 Task: Create a due date automation trigger when advanced on, 2 hours after a card is due add fields without custom field "Resume" set to a number lower than 1 and lower than 10.
Action: Mouse moved to (933, 280)
Screenshot: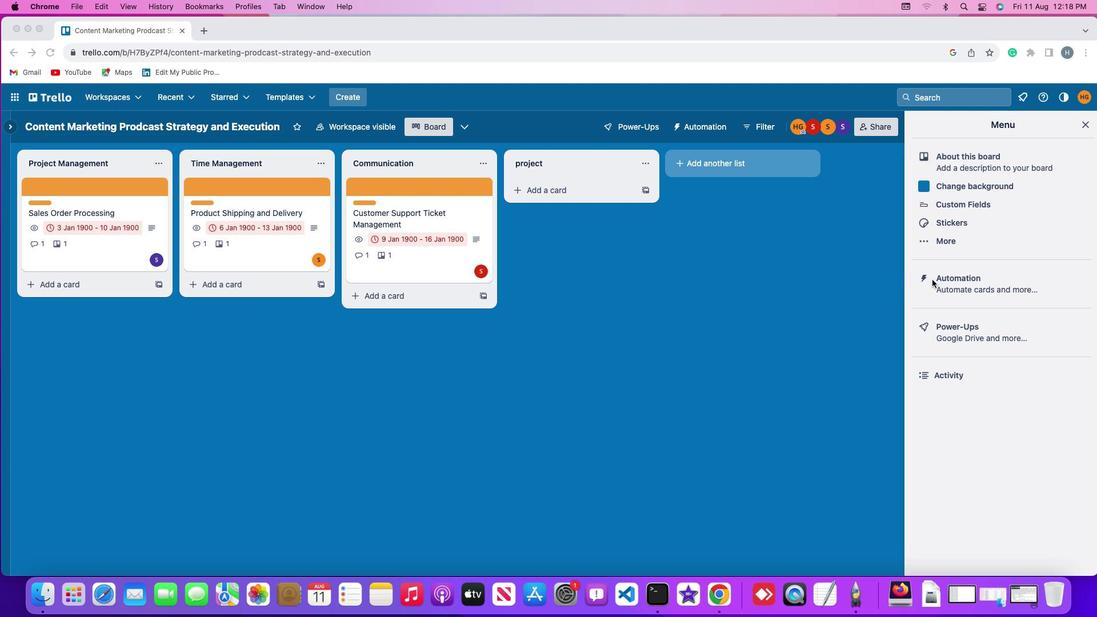 
Action: Mouse pressed left at (933, 280)
Screenshot: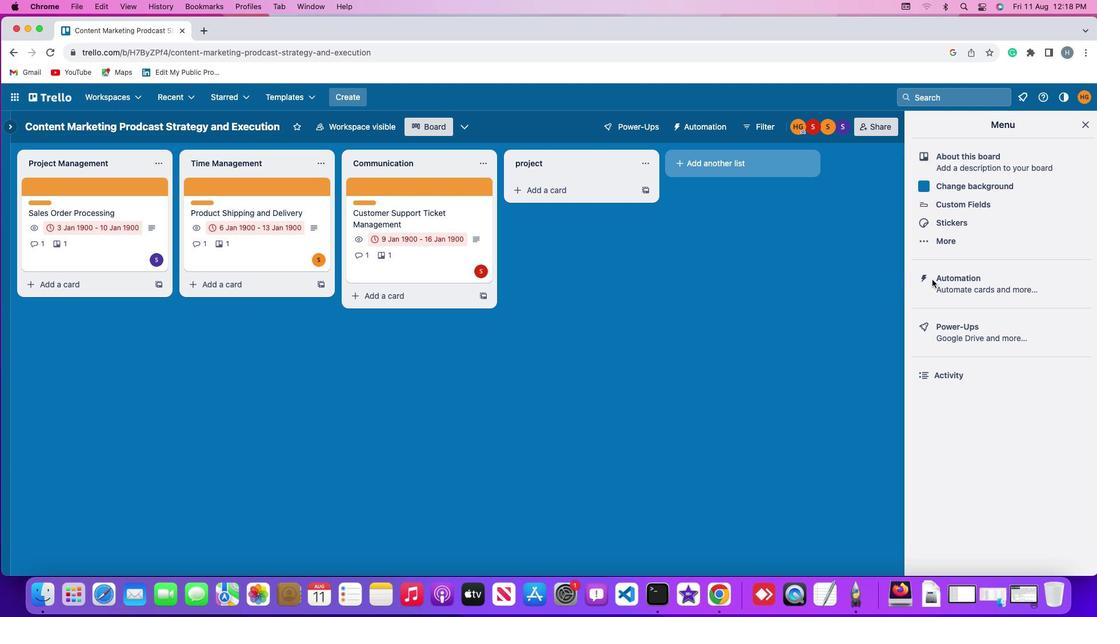 
Action: Mouse pressed left at (933, 280)
Screenshot: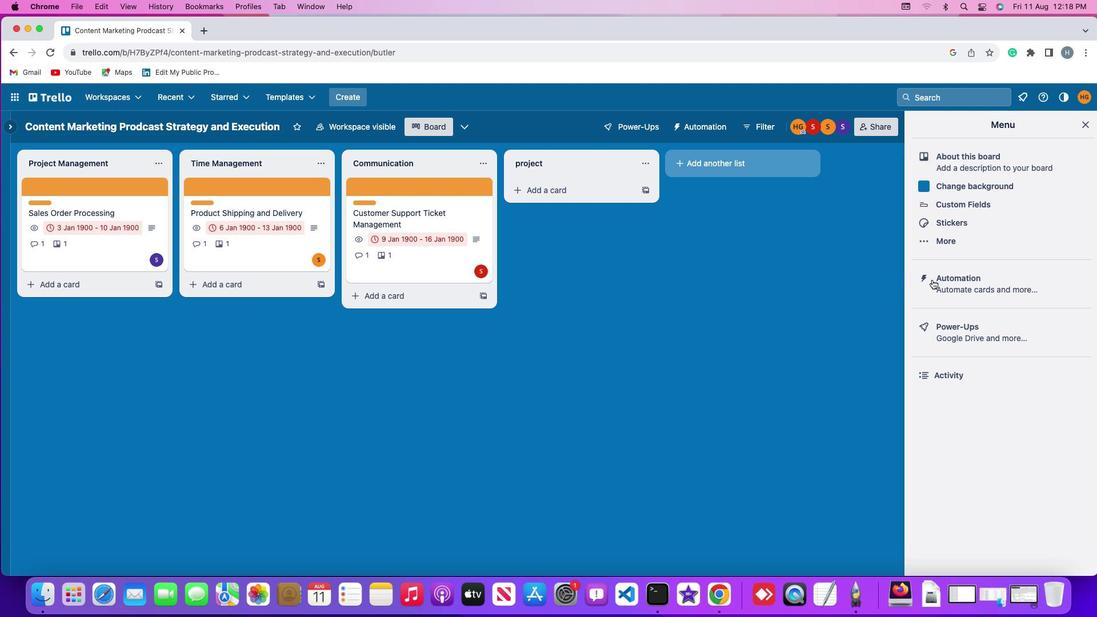 
Action: Mouse moved to (80, 273)
Screenshot: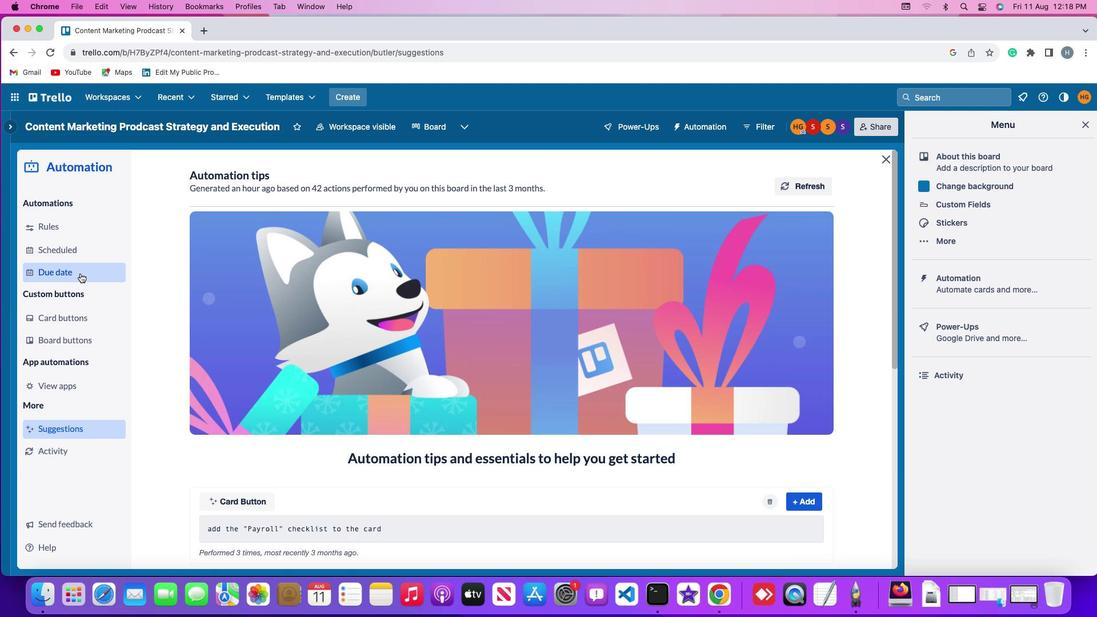 
Action: Mouse pressed left at (80, 273)
Screenshot: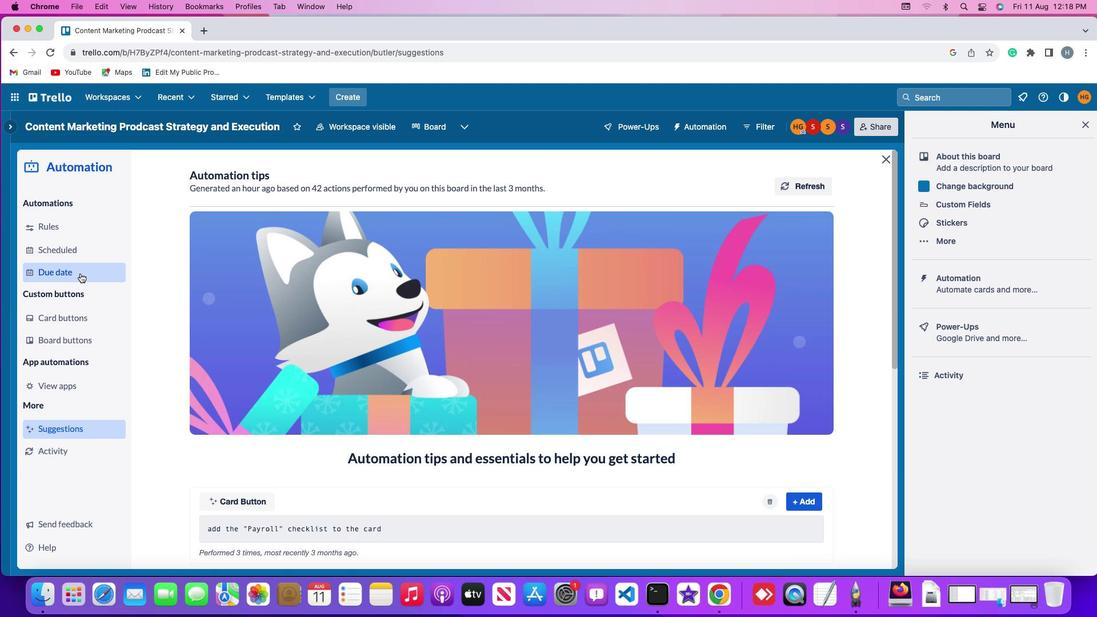 
Action: Mouse moved to (751, 179)
Screenshot: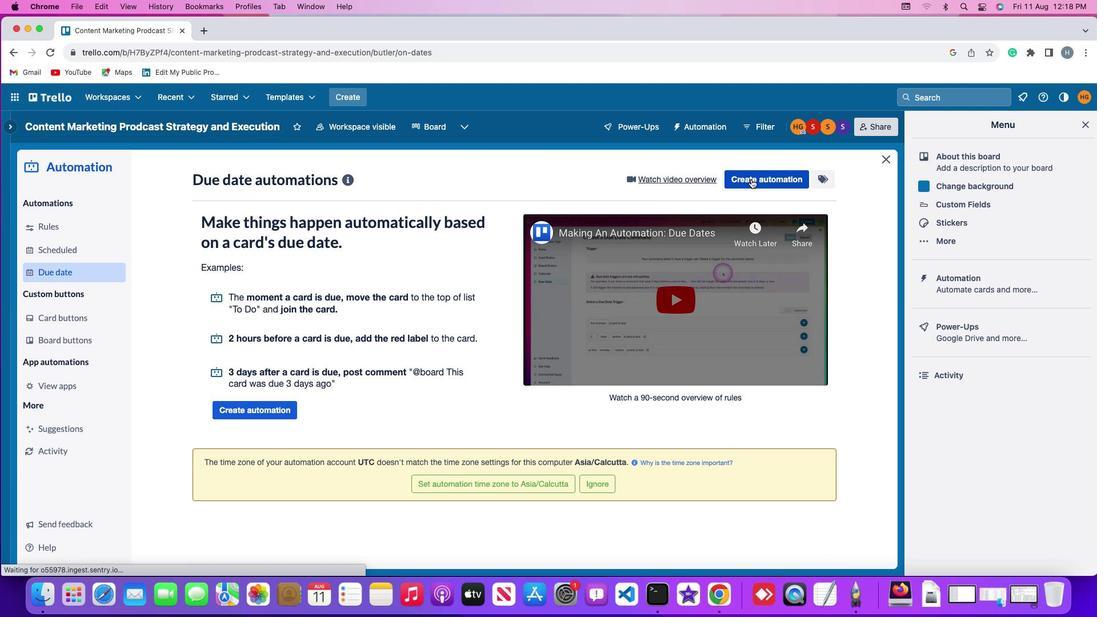 
Action: Mouse pressed left at (751, 179)
Screenshot: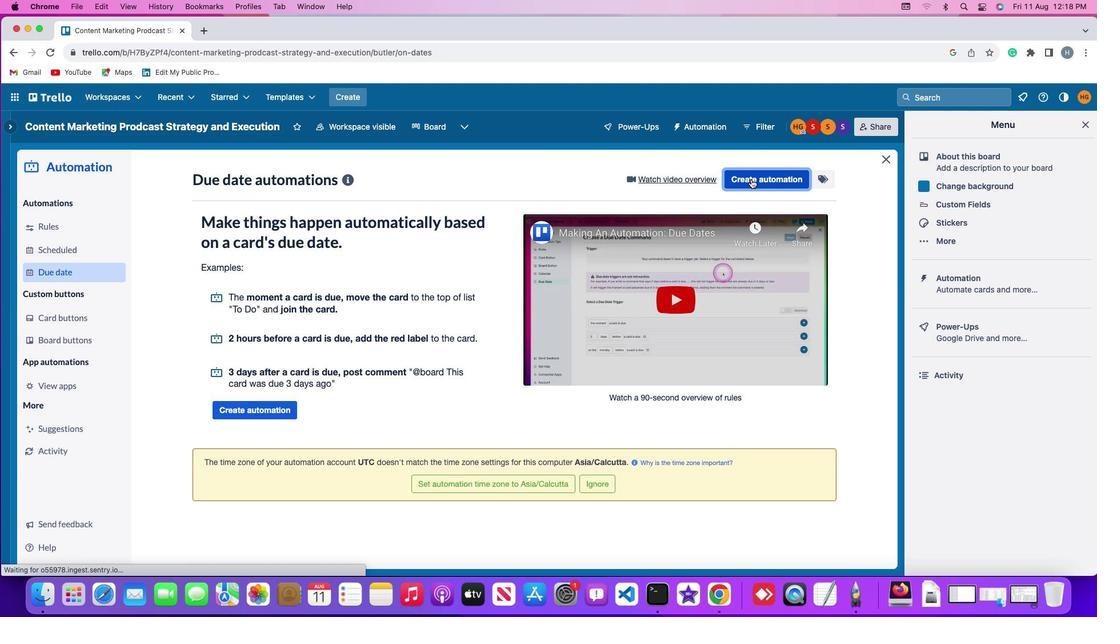 
Action: Mouse moved to (241, 292)
Screenshot: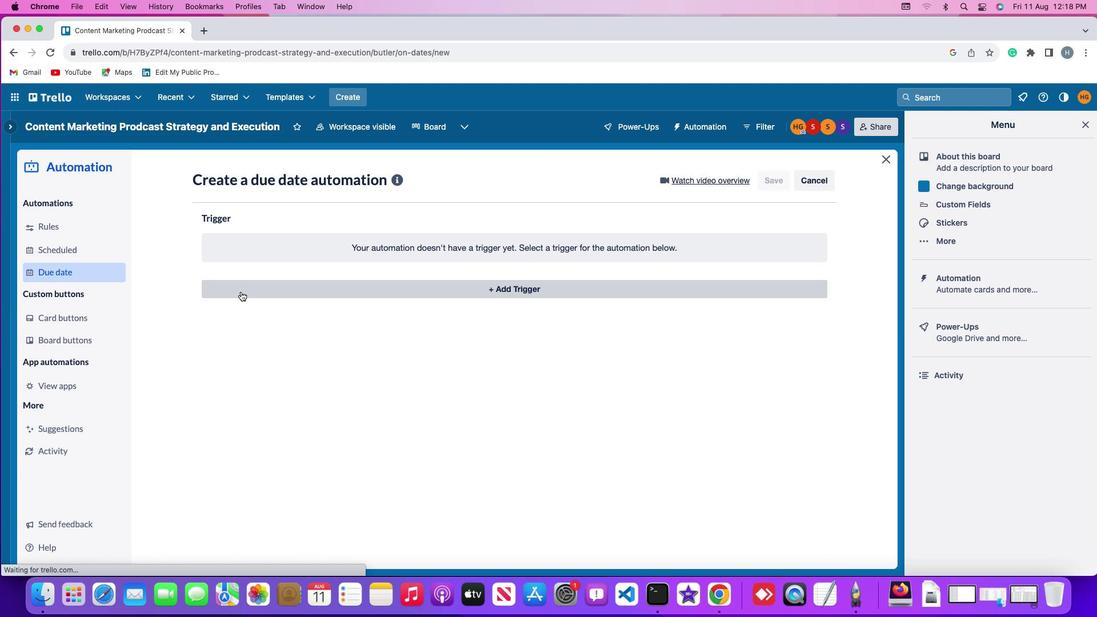 
Action: Mouse pressed left at (241, 292)
Screenshot: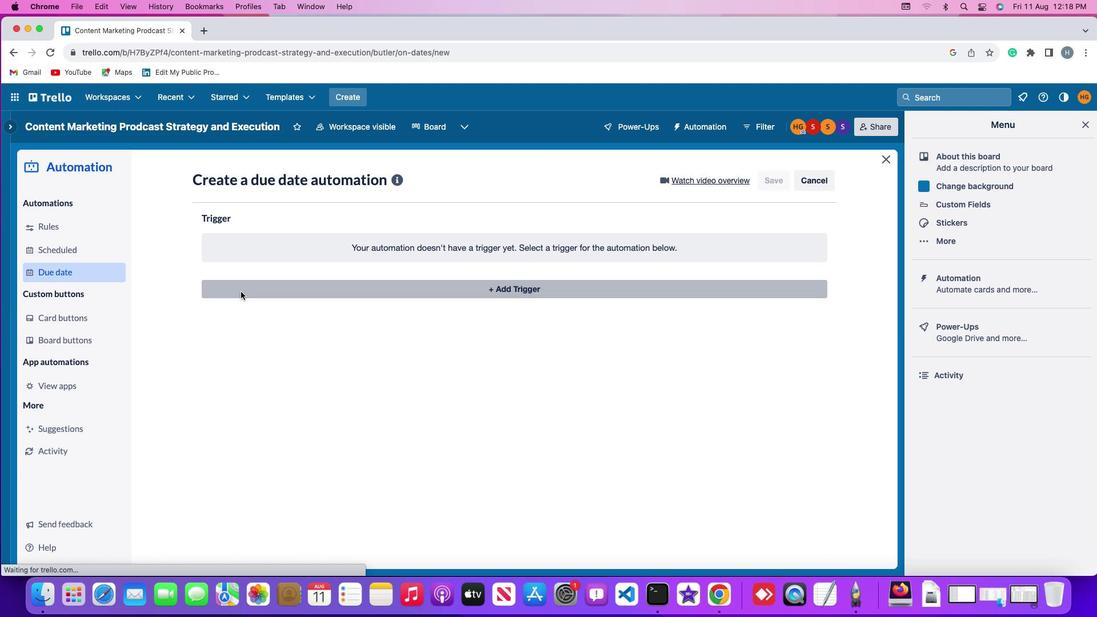 
Action: Mouse moved to (225, 460)
Screenshot: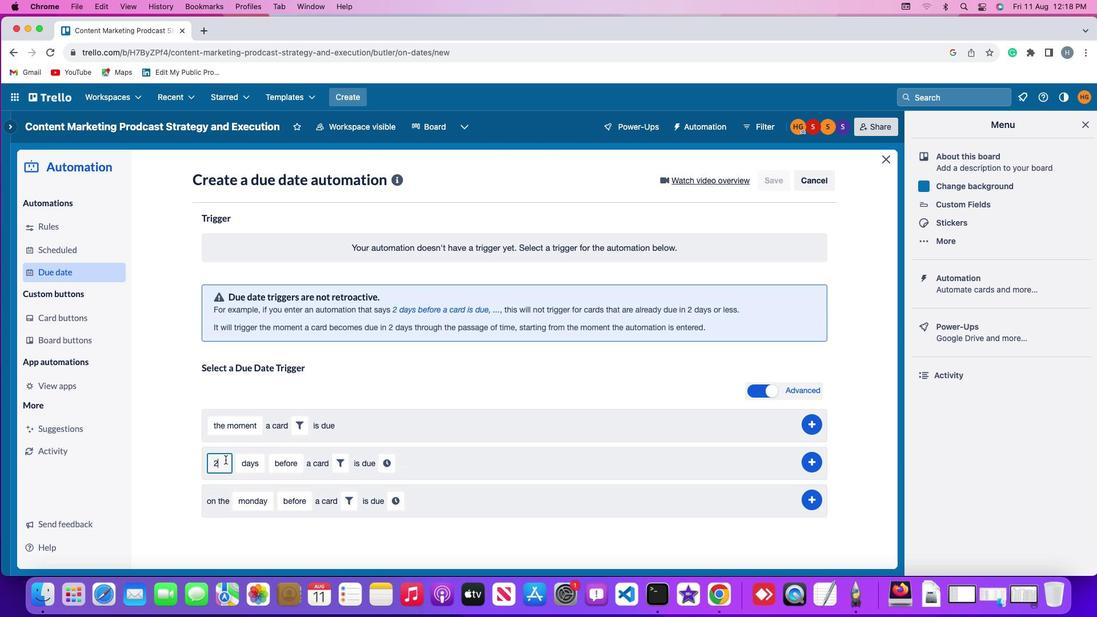 
Action: Mouse pressed left at (225, 460)
Screenshot: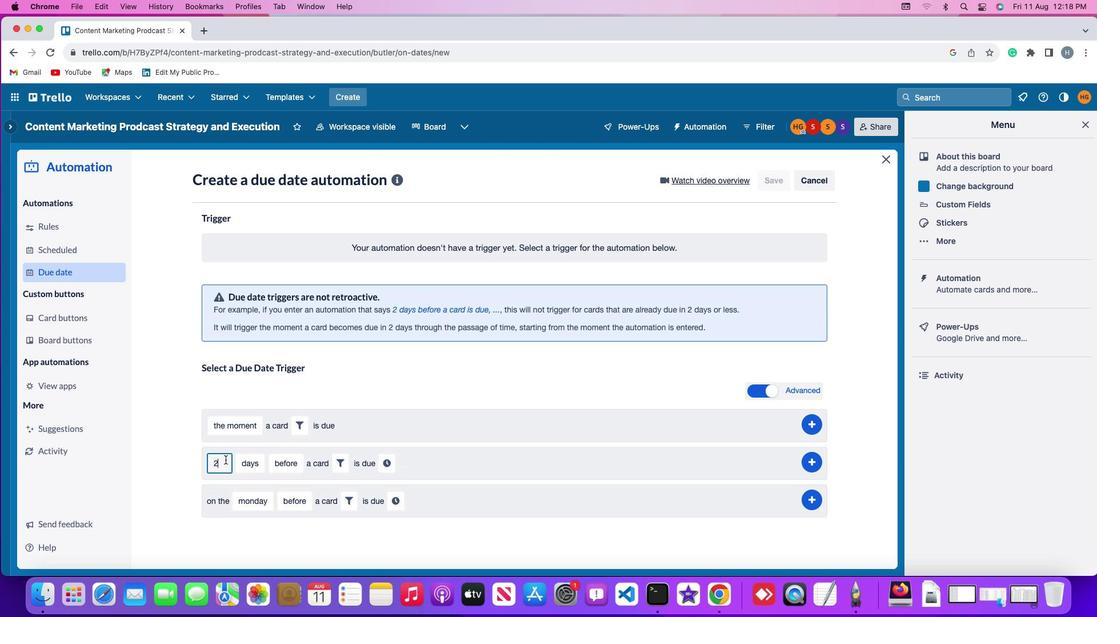 
Action: Mouse moved to (225, 460)
Screenshot: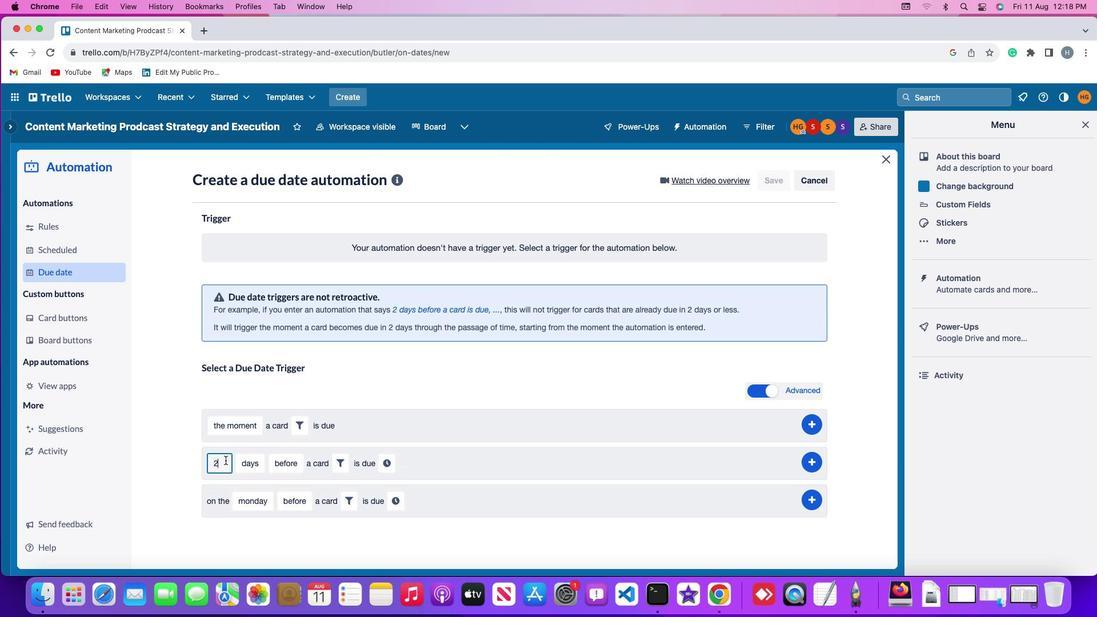 
Action: Key pressed Key.backspace
Screenshot: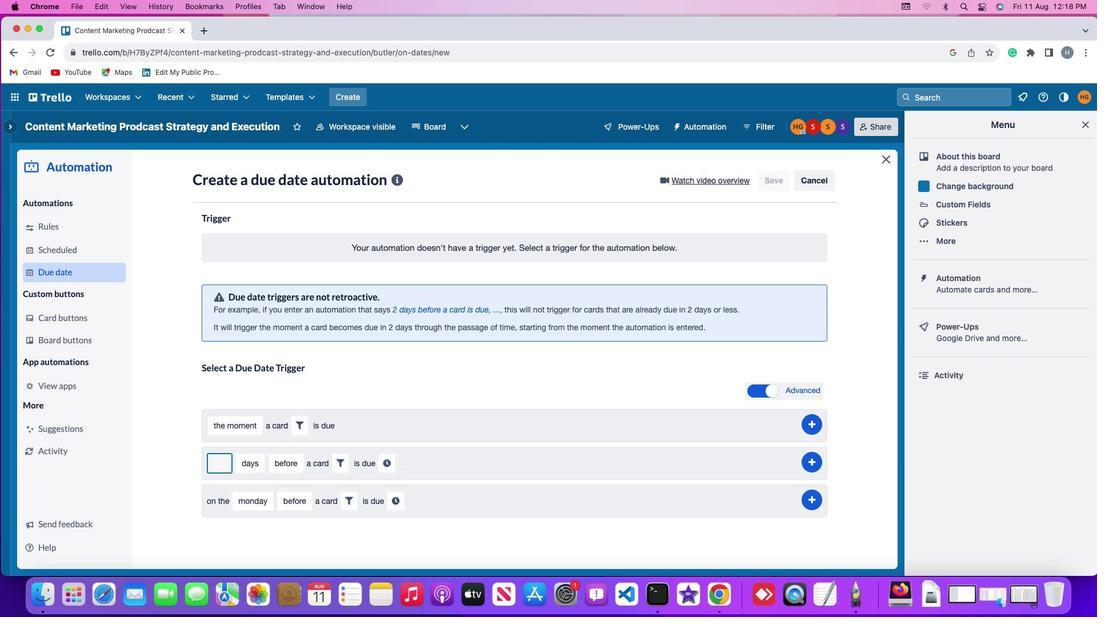 
Action: Mouse moved to (226, 460)
Screenshot: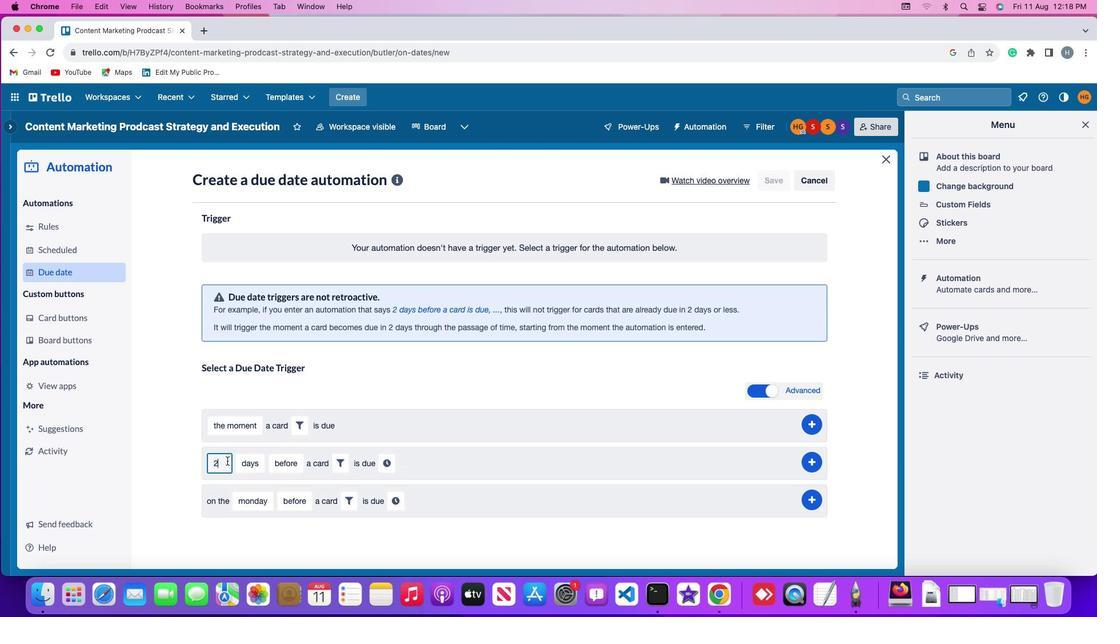 
Action: Key pressed '2'
Screenshot: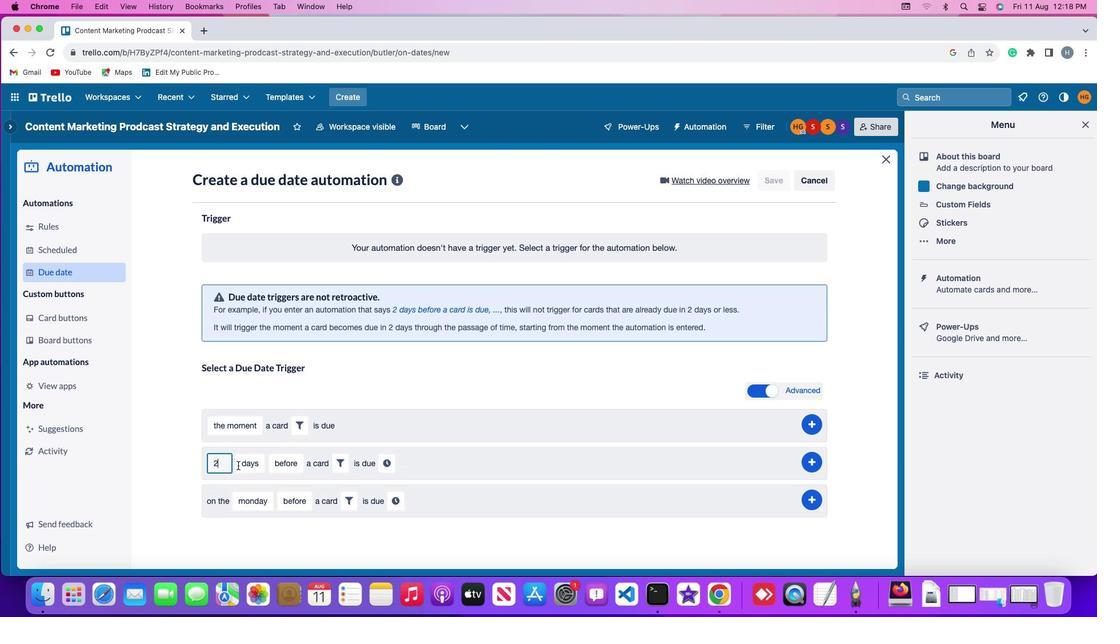 
Action: Mouse moved to (239, 465)
Screenshot: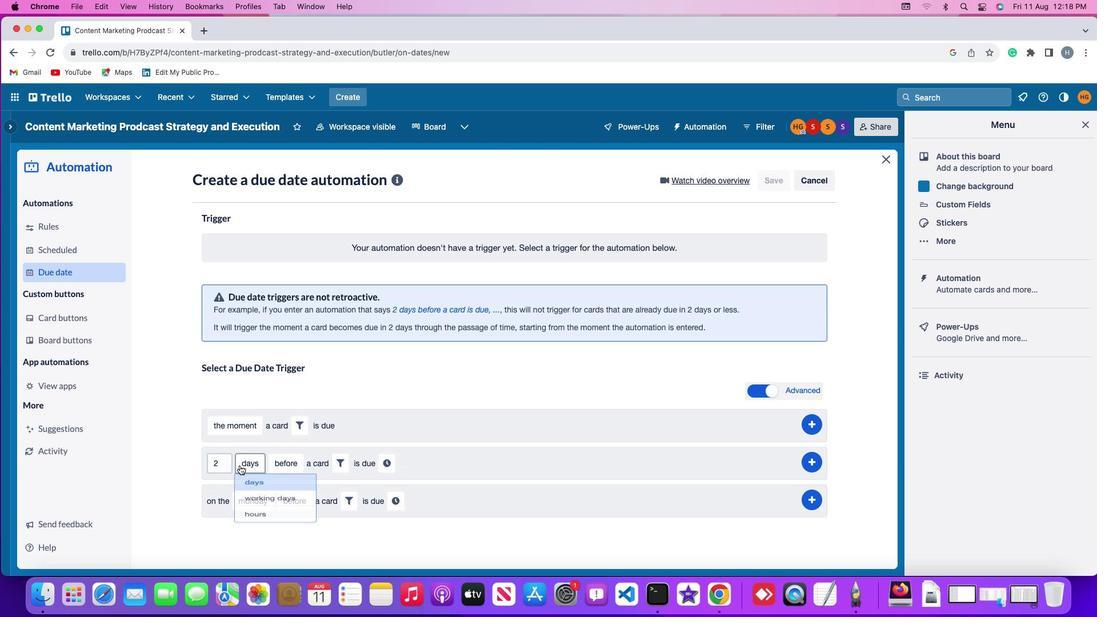 
Action: Mouse pressed left at (239, 465)
Screenshot: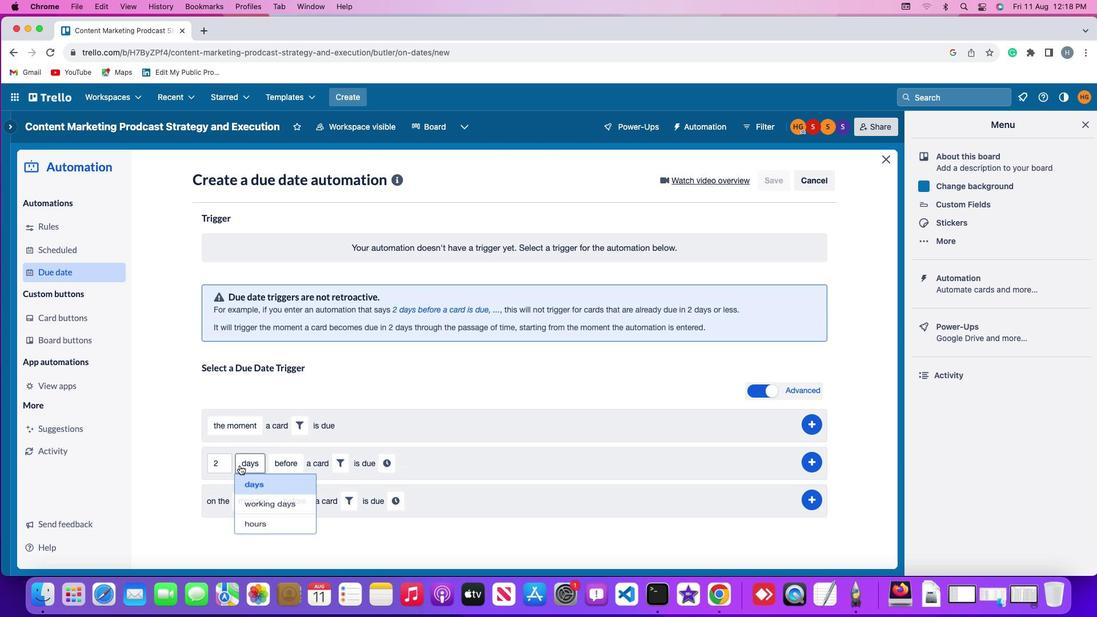 
Action: Mouse moved to (260, 528)
Screenshot: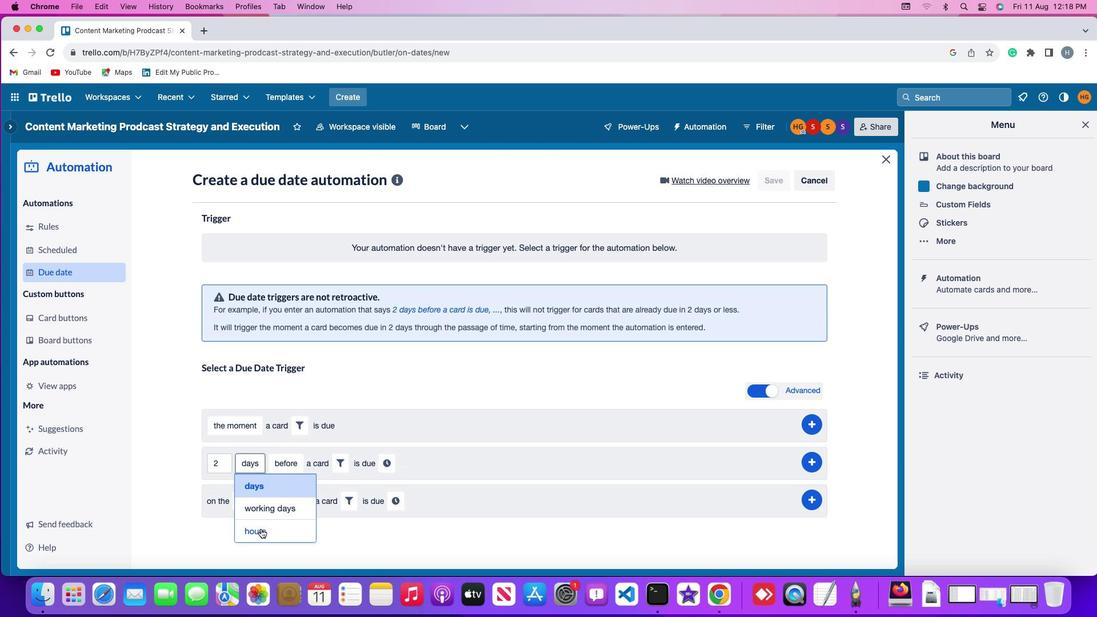 
Action: Mouse pressed left at (260, 528)
Screenshot: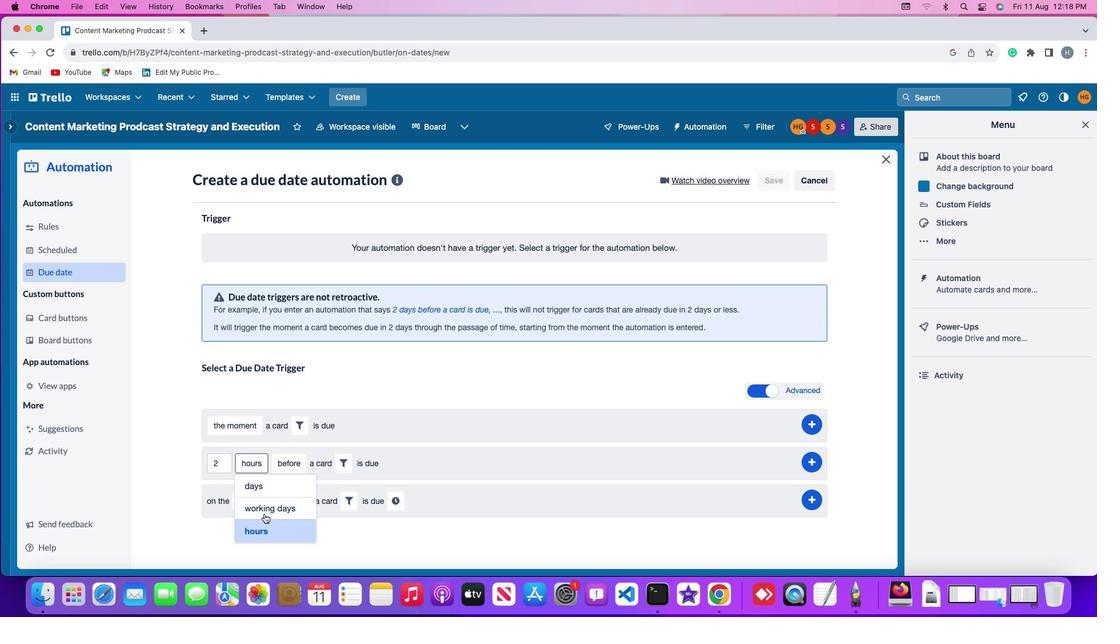 
Action: Mouse moved to (285, 468)
Screenshot: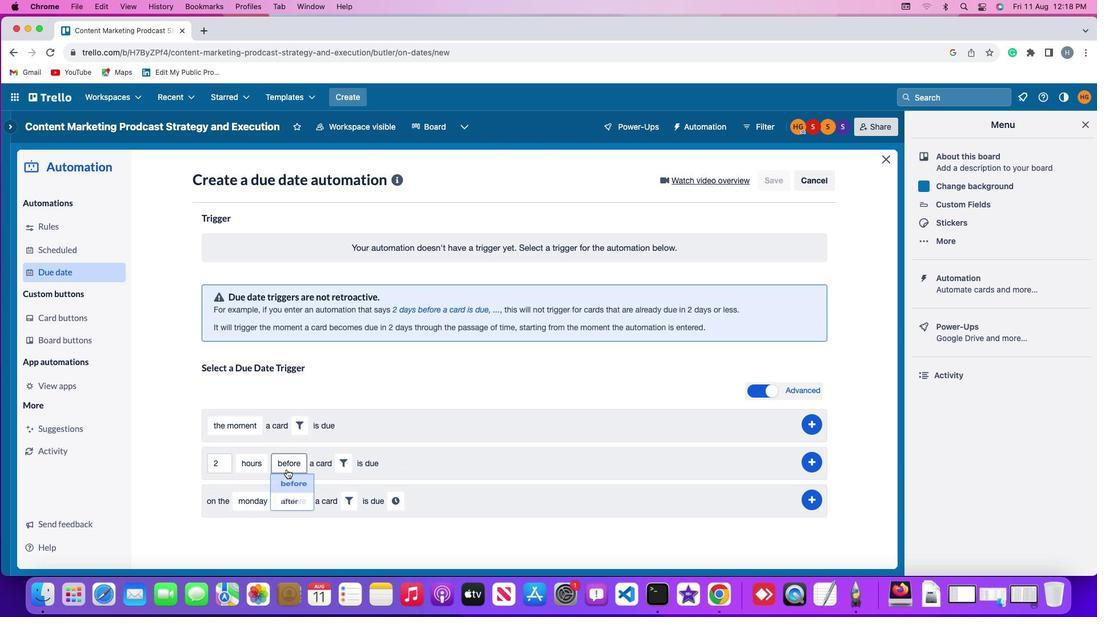 
Action: Mouse pressed left at (285, 468)
Screenshot: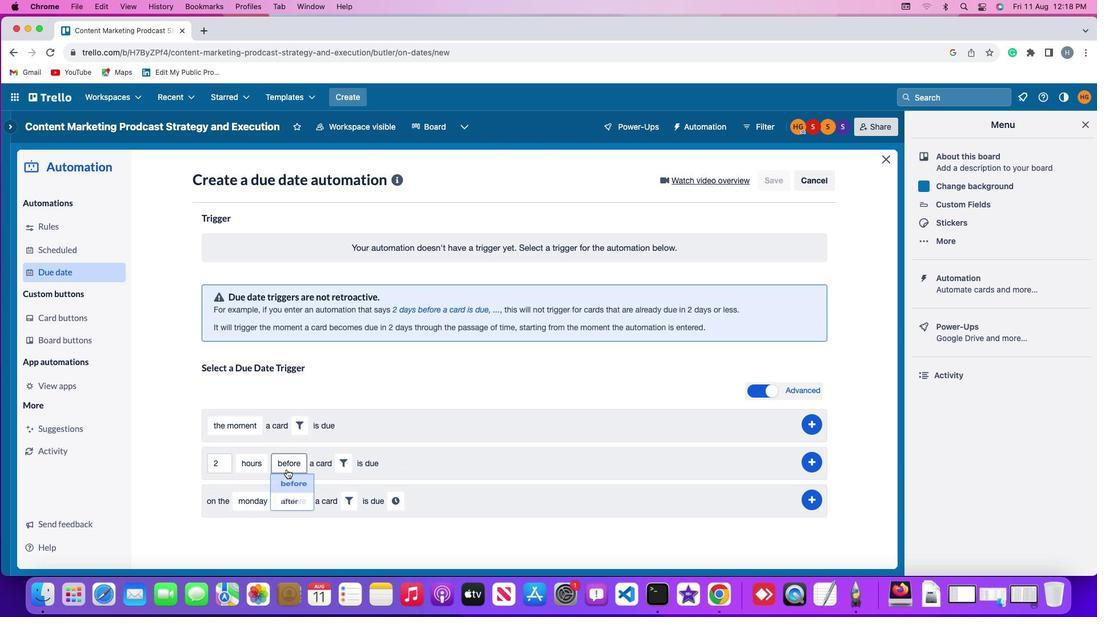 
Action: Mouse moved to (294, 510)
Screenshot: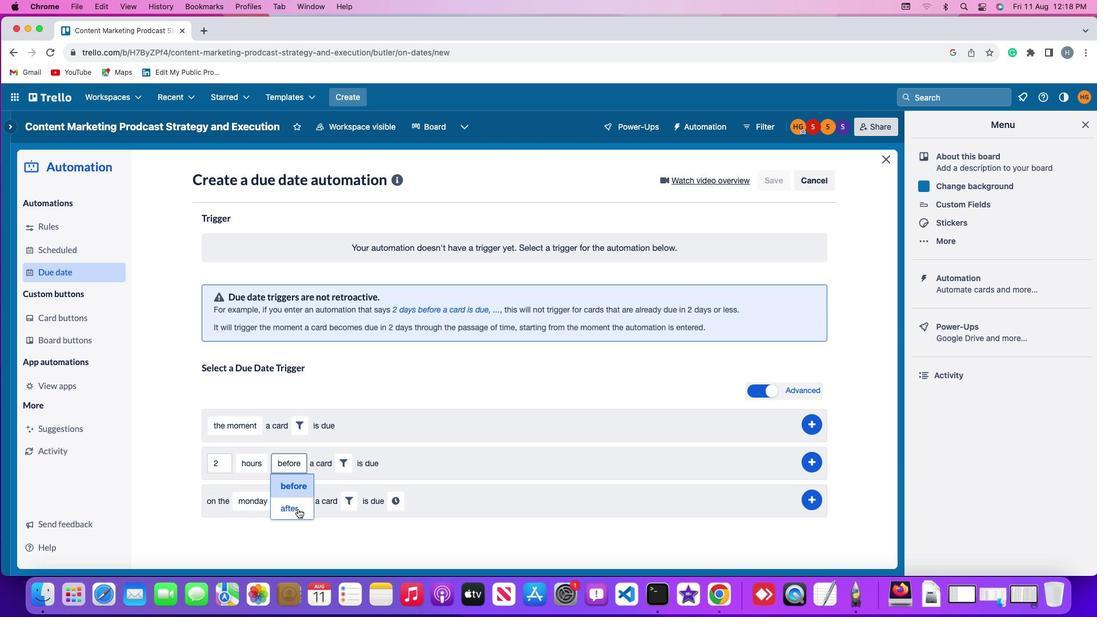 
Action: Mouse pressed left at (294, 510)
Screenshot: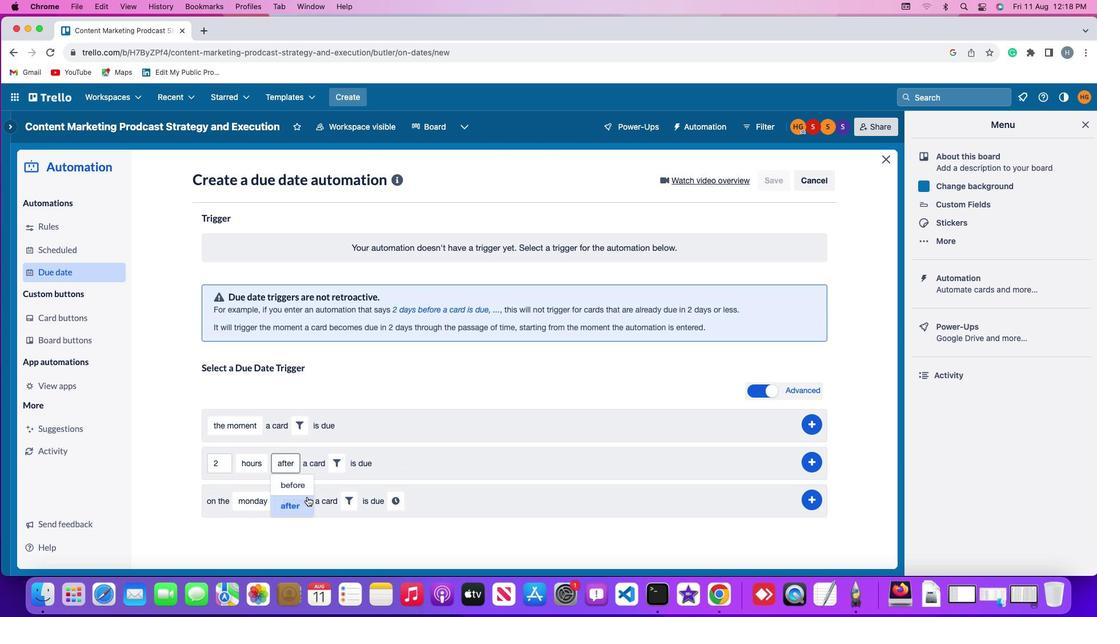 
Action: Mouse moved to (333, 467)
Screenshot: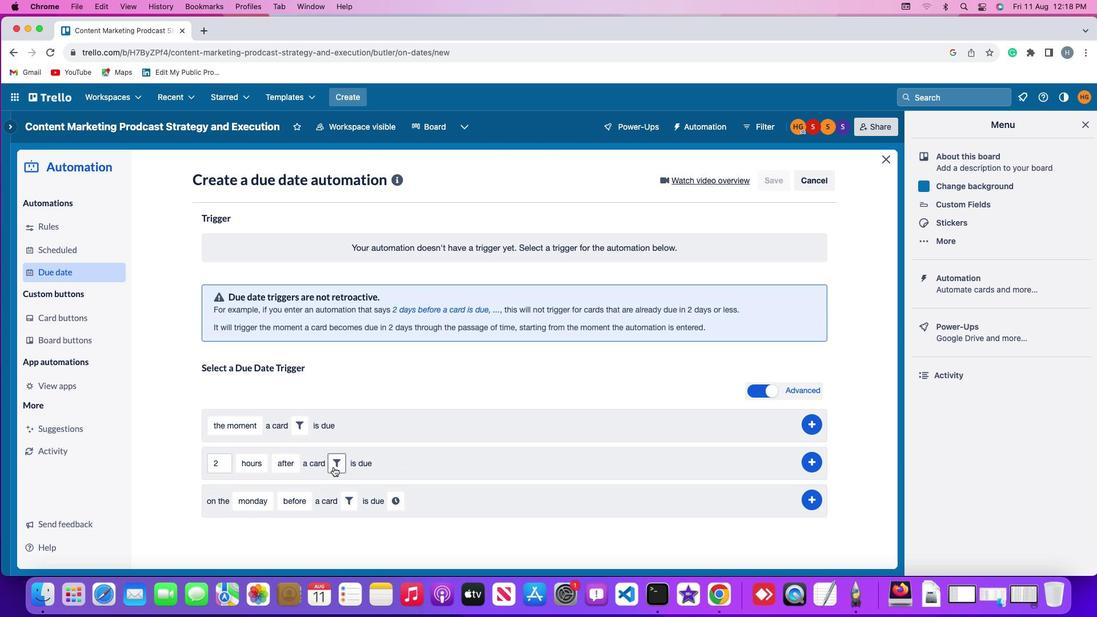 
Action: Mouse pressed left at (333, 467)
Screenshot: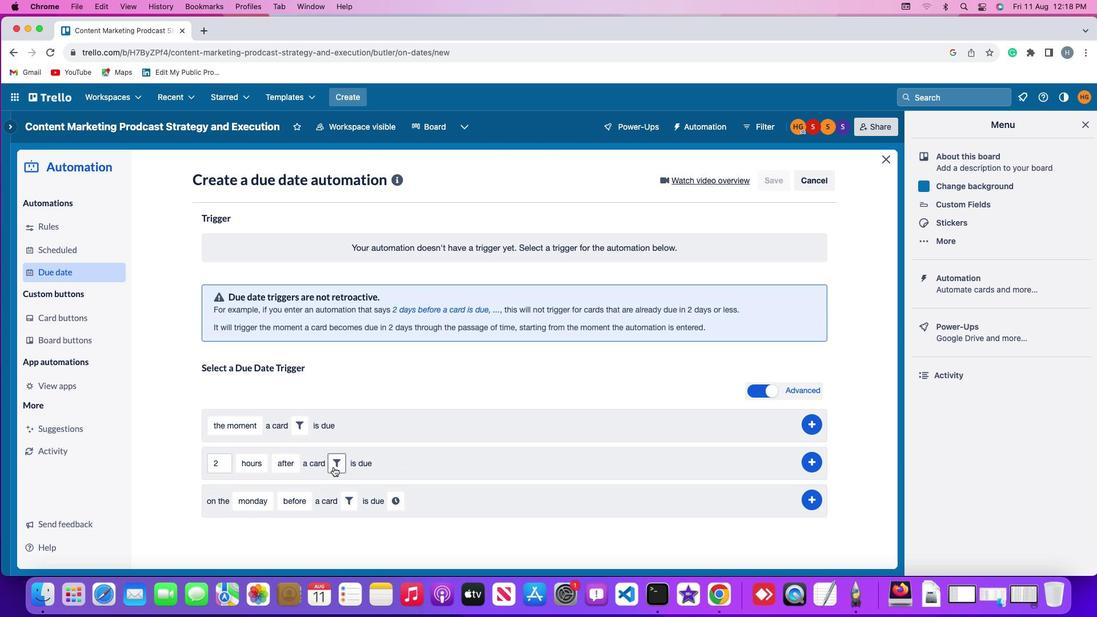 
Action: Mouse moved to (520, 499)
Screenshot: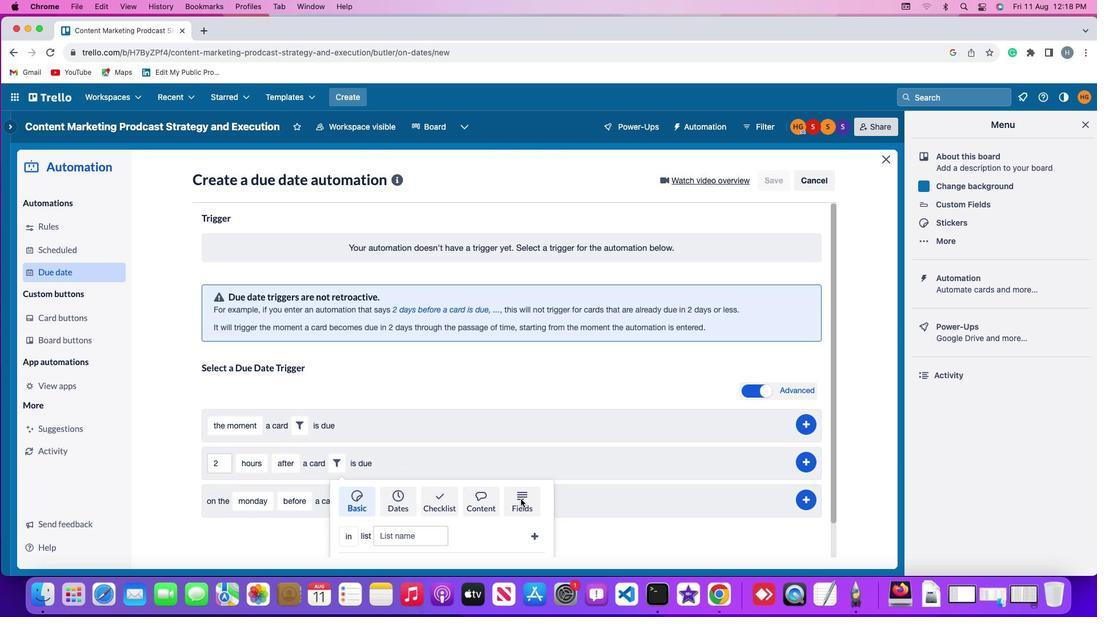 
Action: Mouse pressed left at (520, 499)
Screenshot: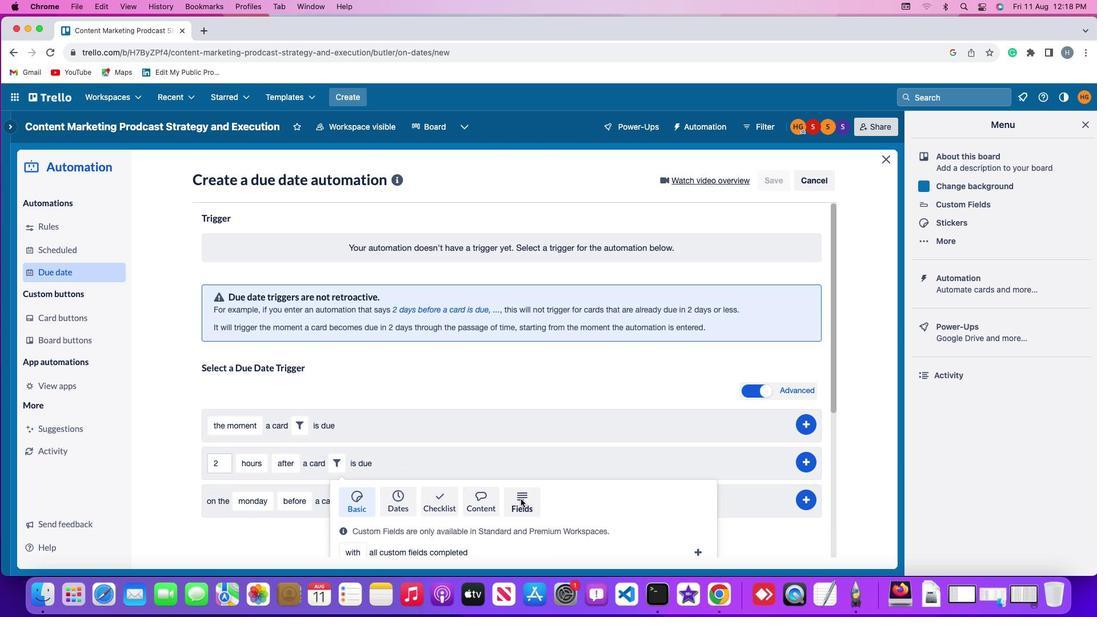 
Action: Mouse moved to (287, 527)
Screenshot: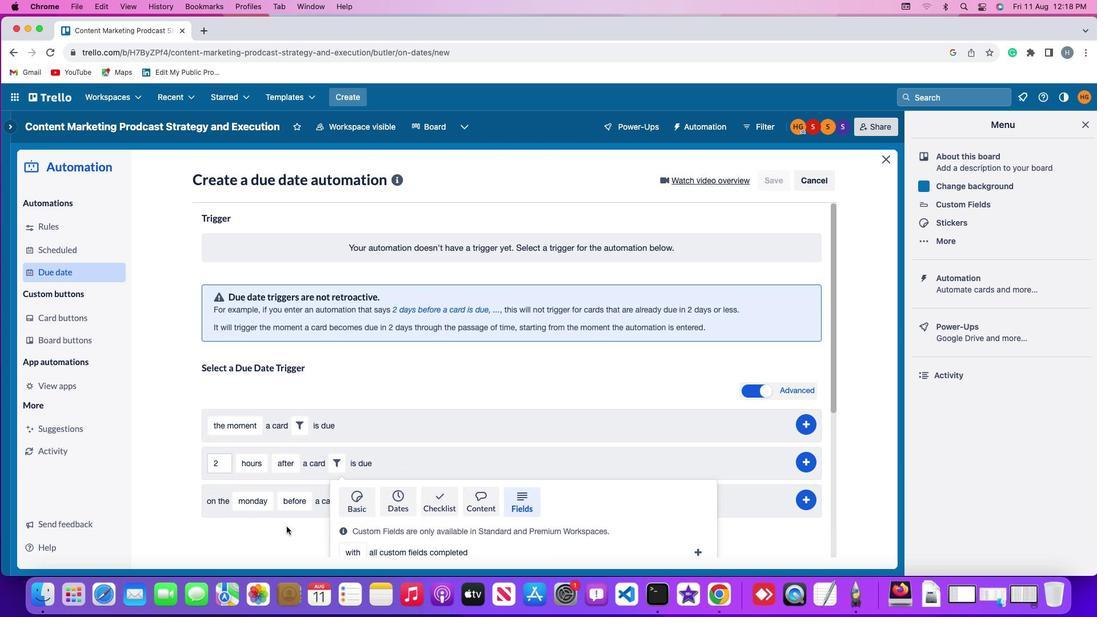 
Action: Mouse scrolled (287, 527) with delta (0, 0)
Screenshot: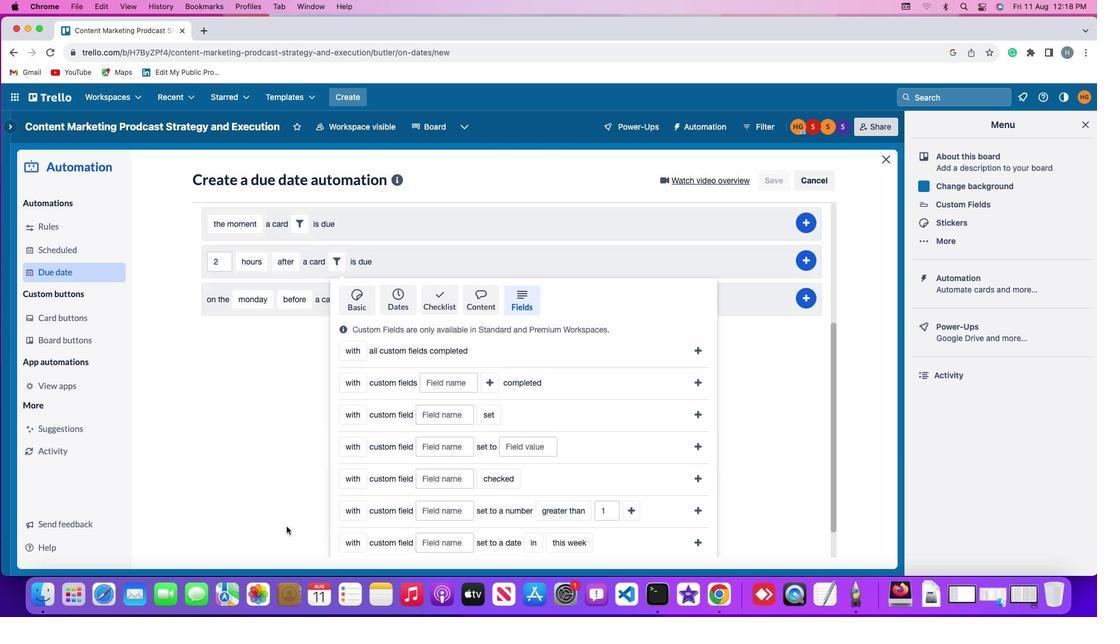 
Action: Mouse scrolled (287, 527) with delta (0, 0)
Screenshot: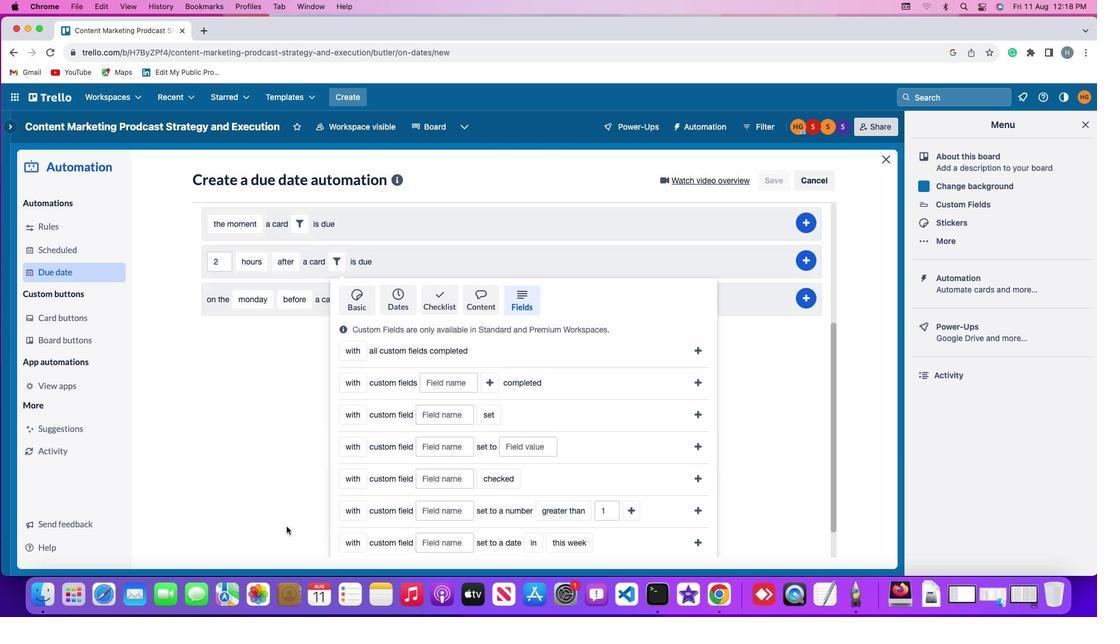
Action: Mouse scrolled (287, 527) with delta (0, -2)
Screenshot: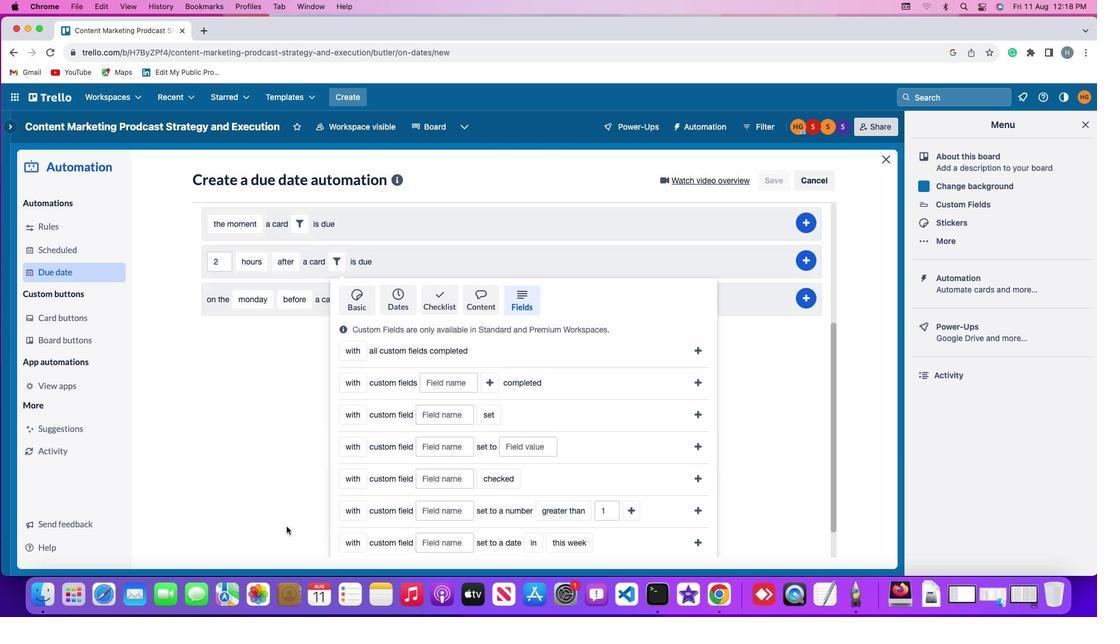 
Action: Mouse scrolled (287, 527) with delta (0, -2)
Screenshot: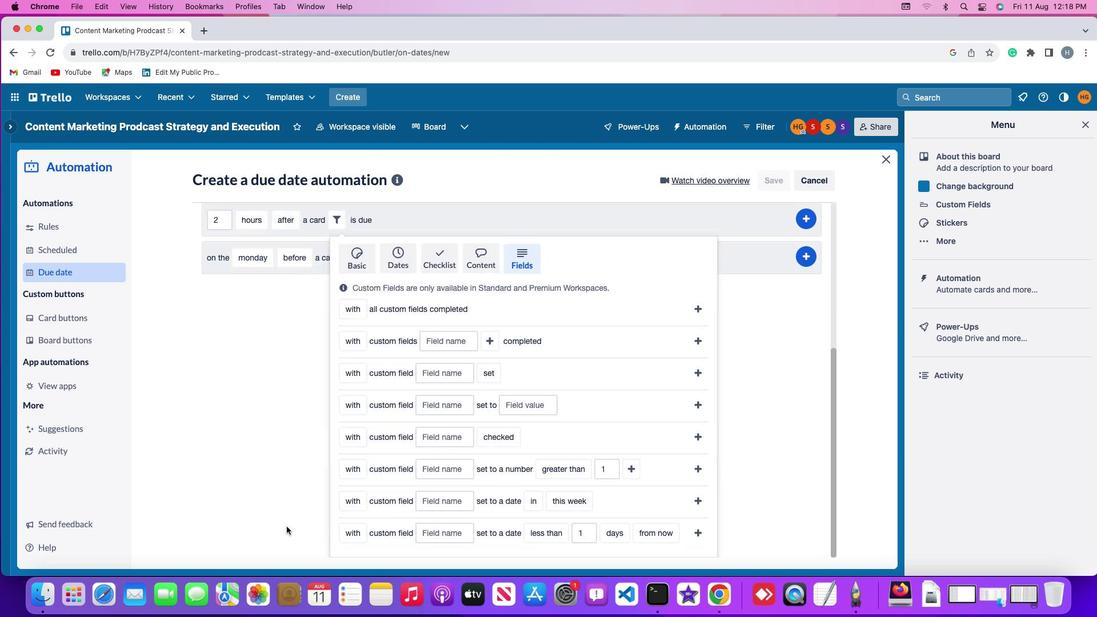
Action: Mouse scrolled (287, 527) with delta (0, -3)
Screenshot: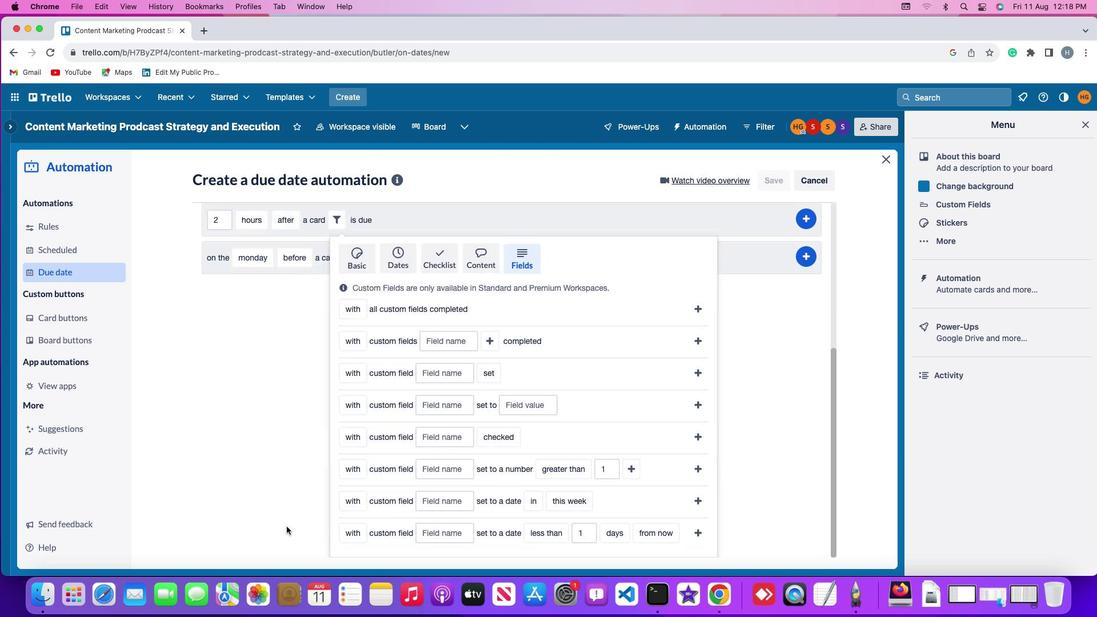 
Action: Mouse moved to (286, 527)
Screenshot: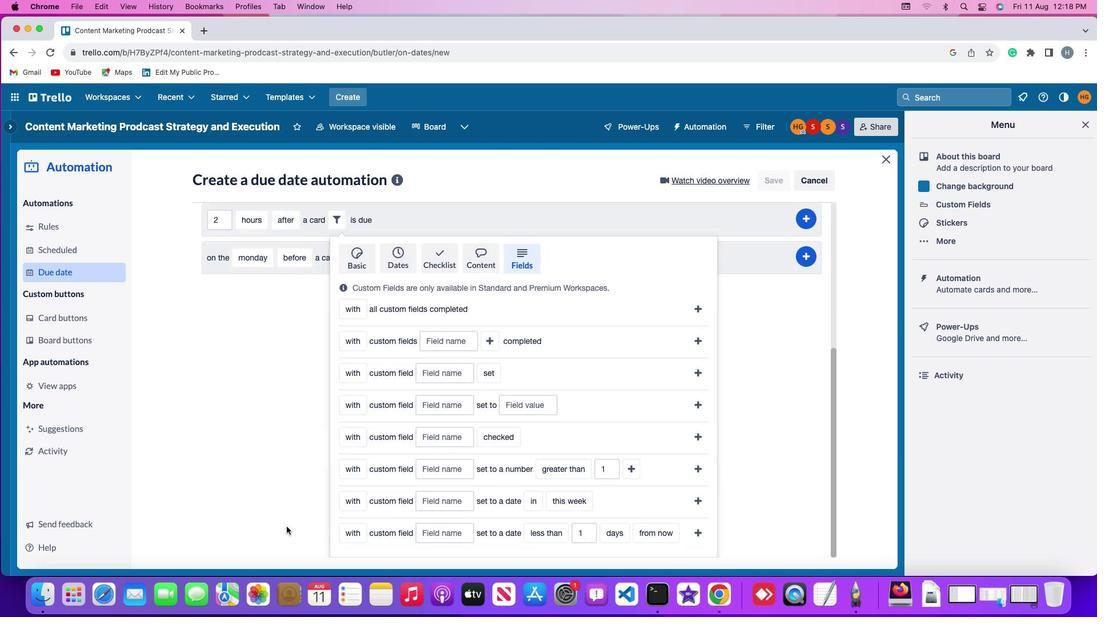 
Action: Mouse scrolled (286, 527) with delta (0, -3)
Screenshot: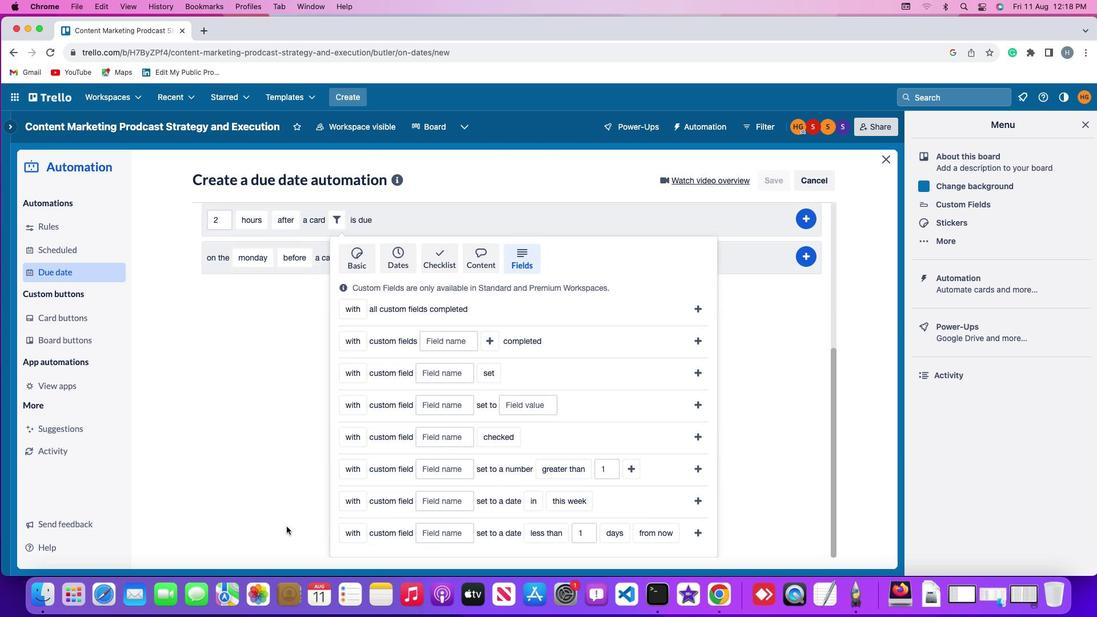 
Action: Mouse scrolled (286, 527) with delta (0, 0)
Screenshot: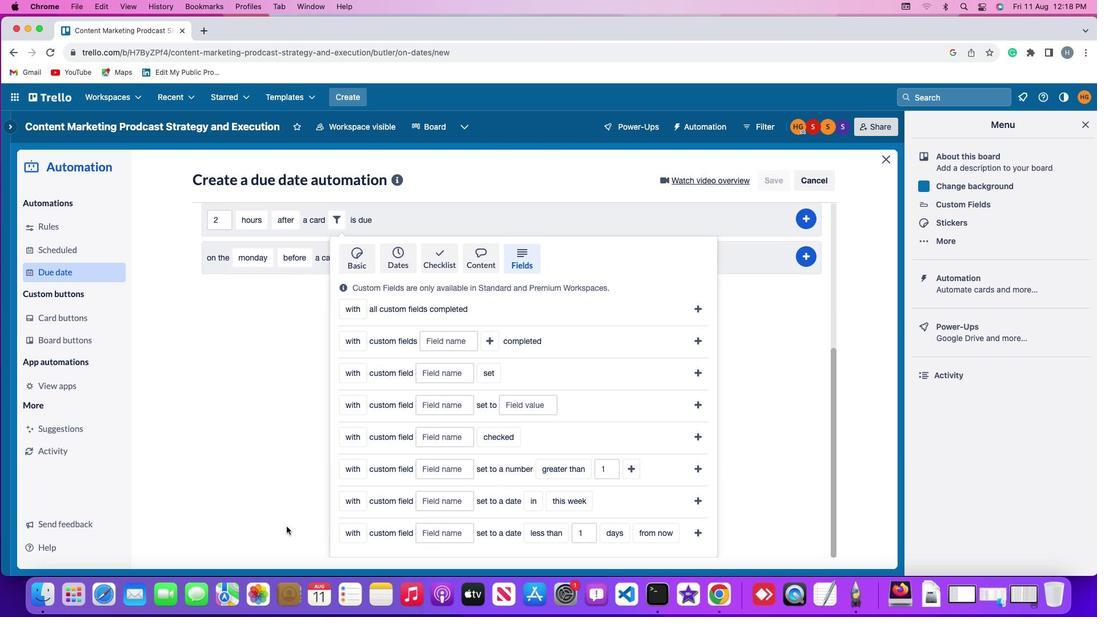 
Action: Mouse scrolled (286, 527) with delta (0, 0)
Screenshot: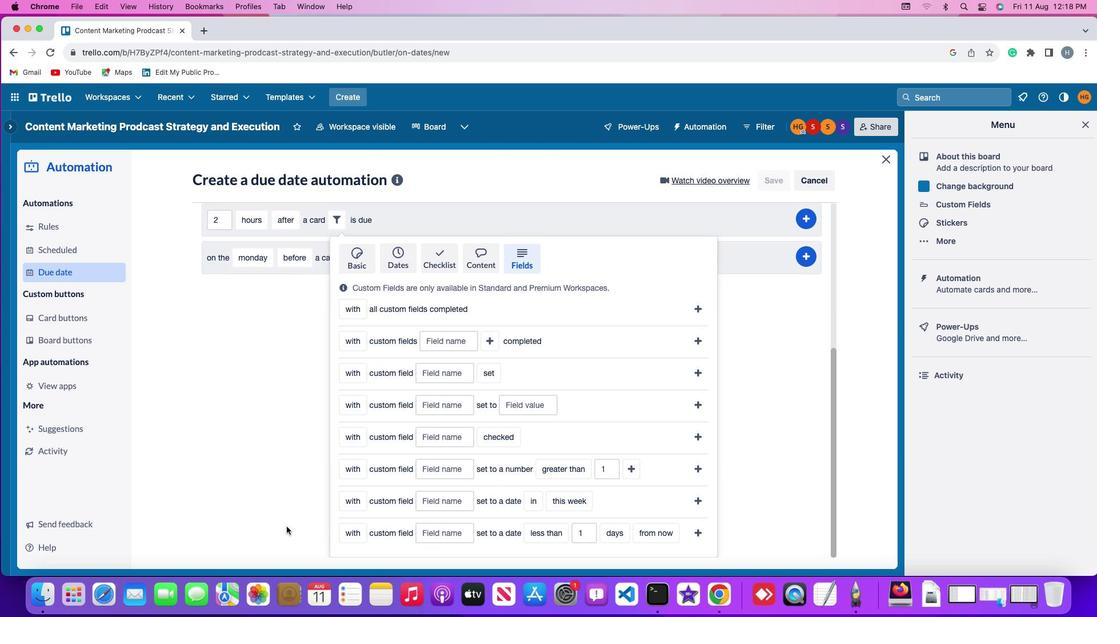
Action: Mouse scrolled (286, 527) with delta (0, -1)
Screenshot: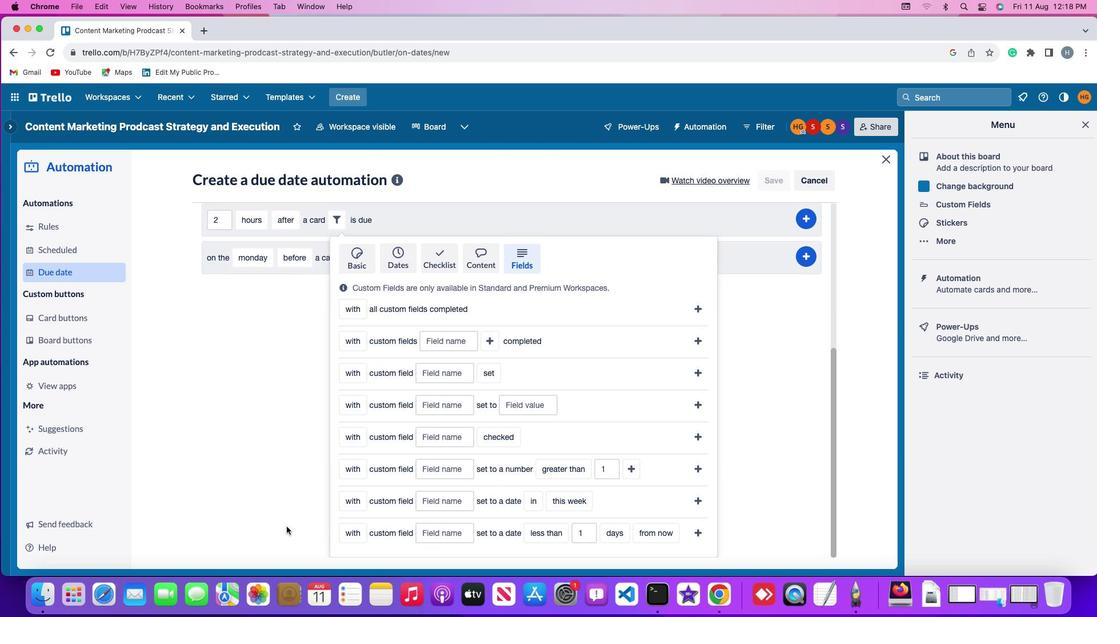 
Action: Mouse scrolled (286, 527) with delta (0, -2)
Screenshot: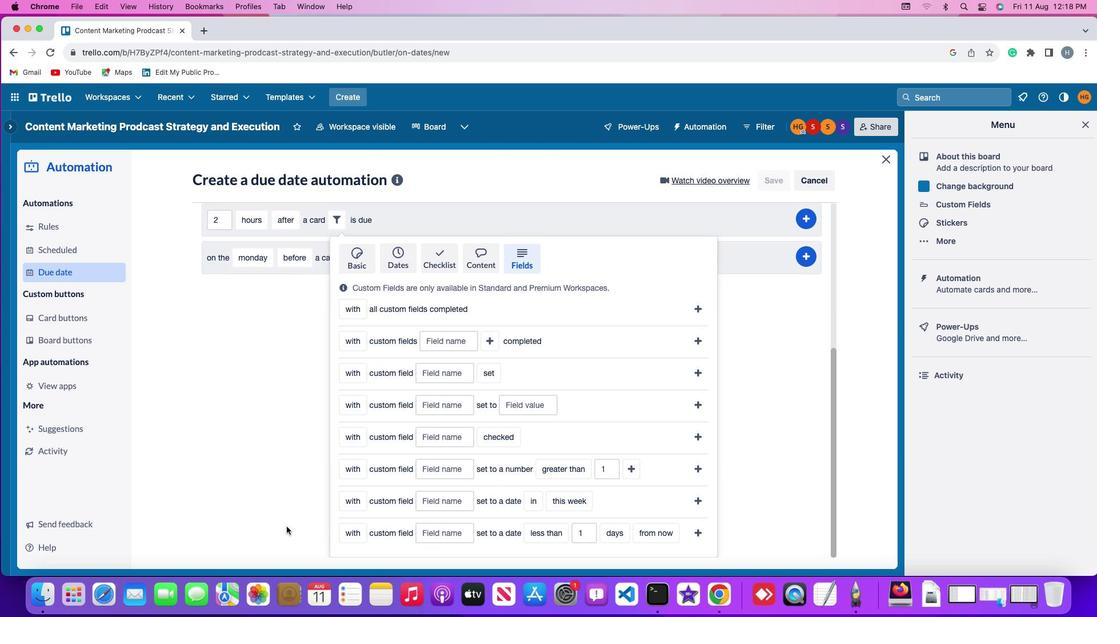 
Action: Mouse moved to (353, 469)
Screenshot: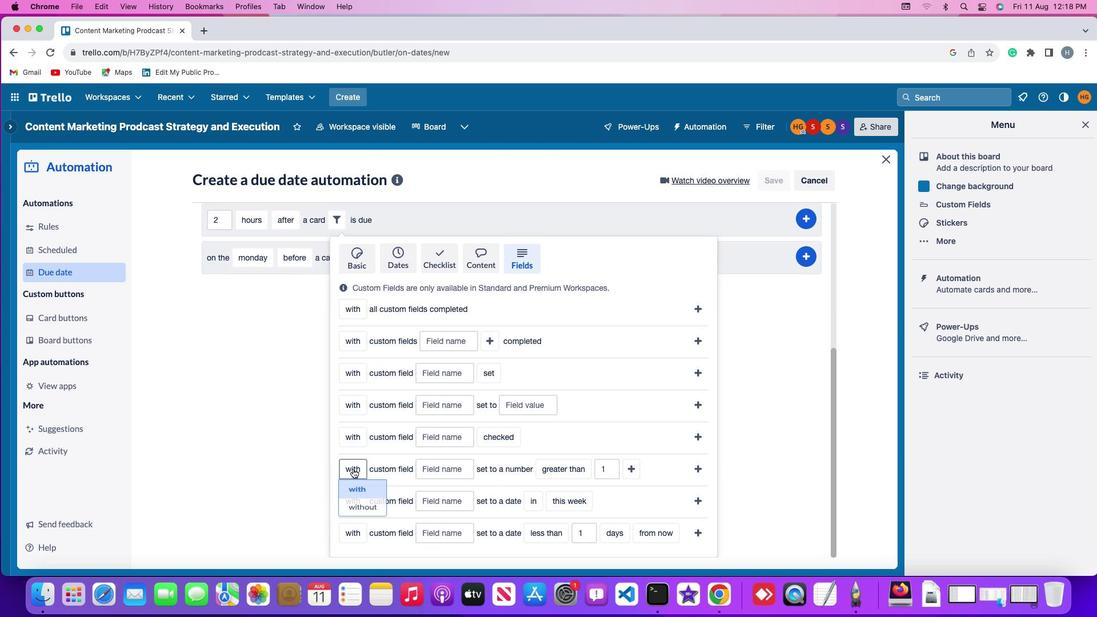 
Action: Mouse pressed left at (353, 469)
Screenshot: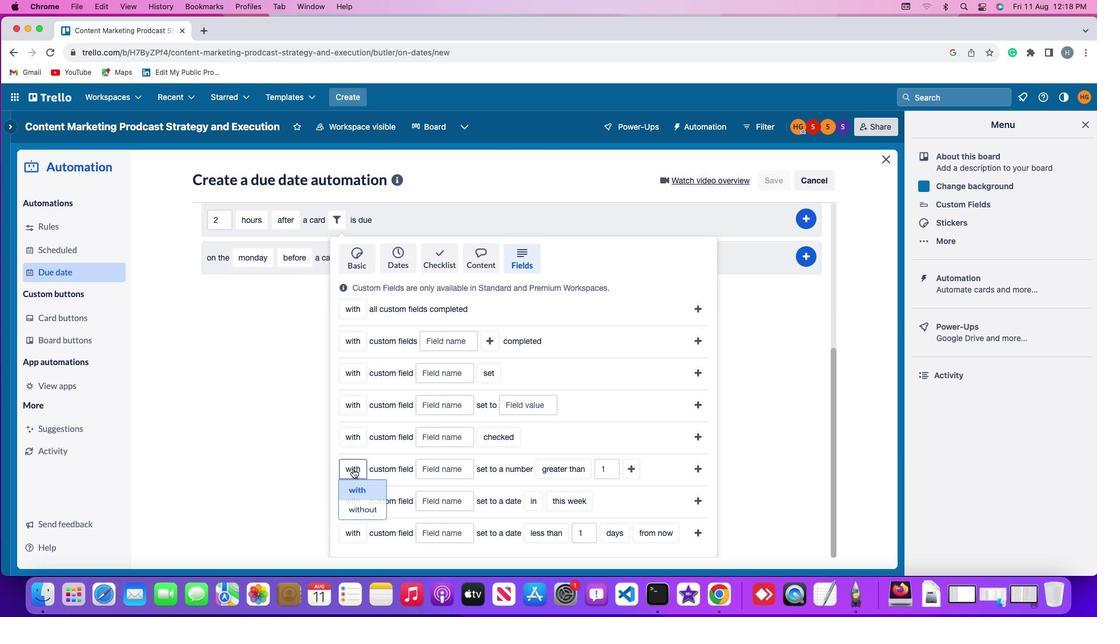 
Action: Mouse moved to (360, 514)
Screenshot: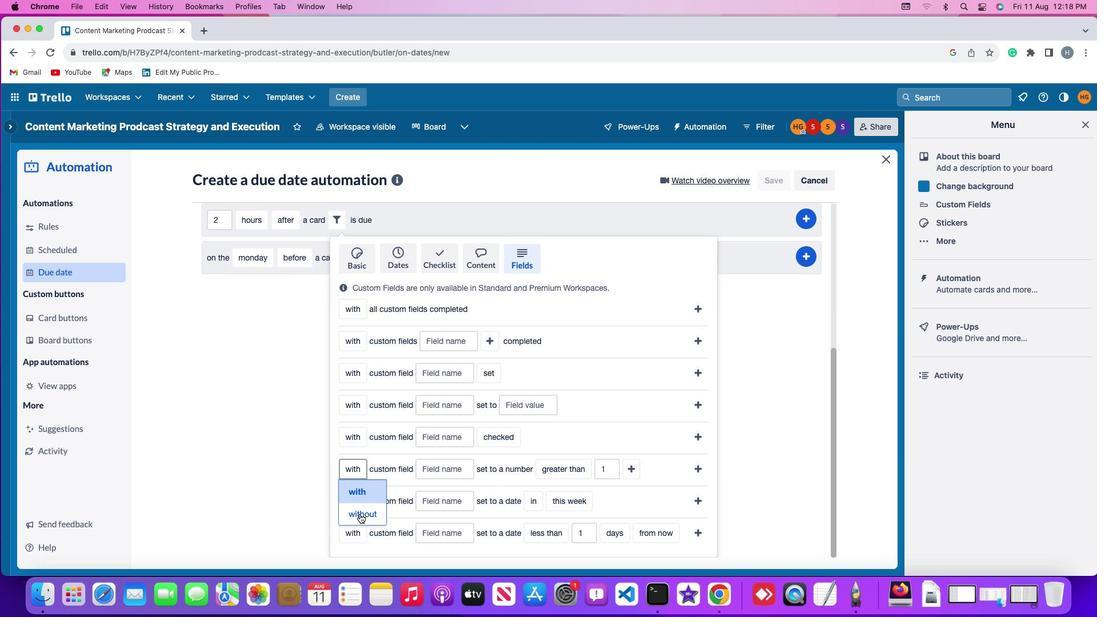 
Action: Mouse pressed left at (360, 514)
Screenshot: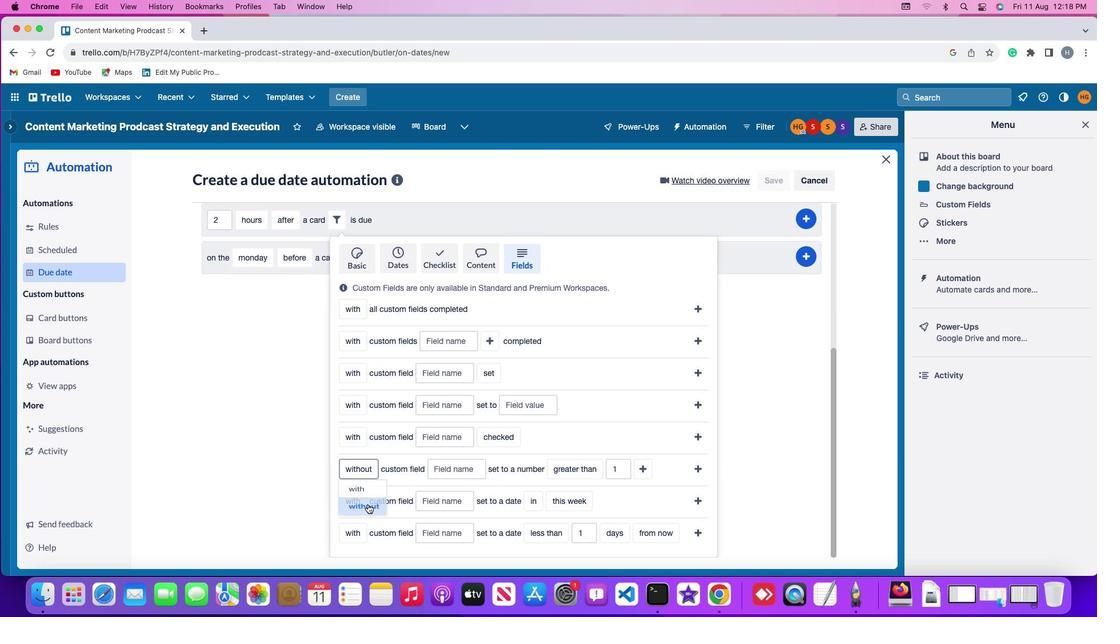 
Action: Mouse moved to (450, 470)
Screenshot: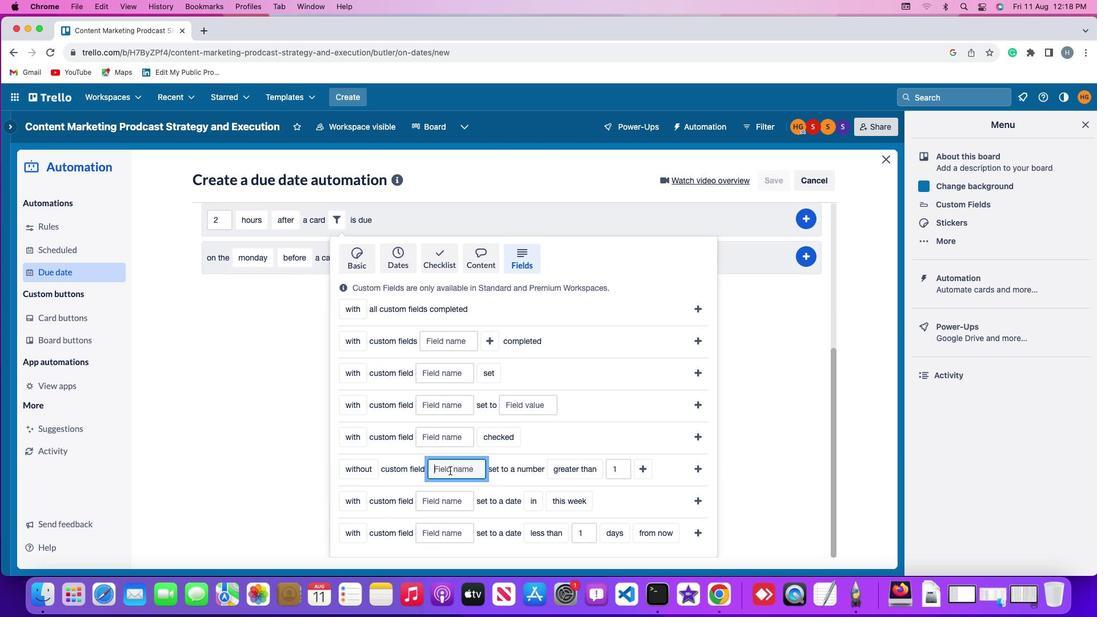 
Action: Mouse pressed left at (450, 470)
Screenshot: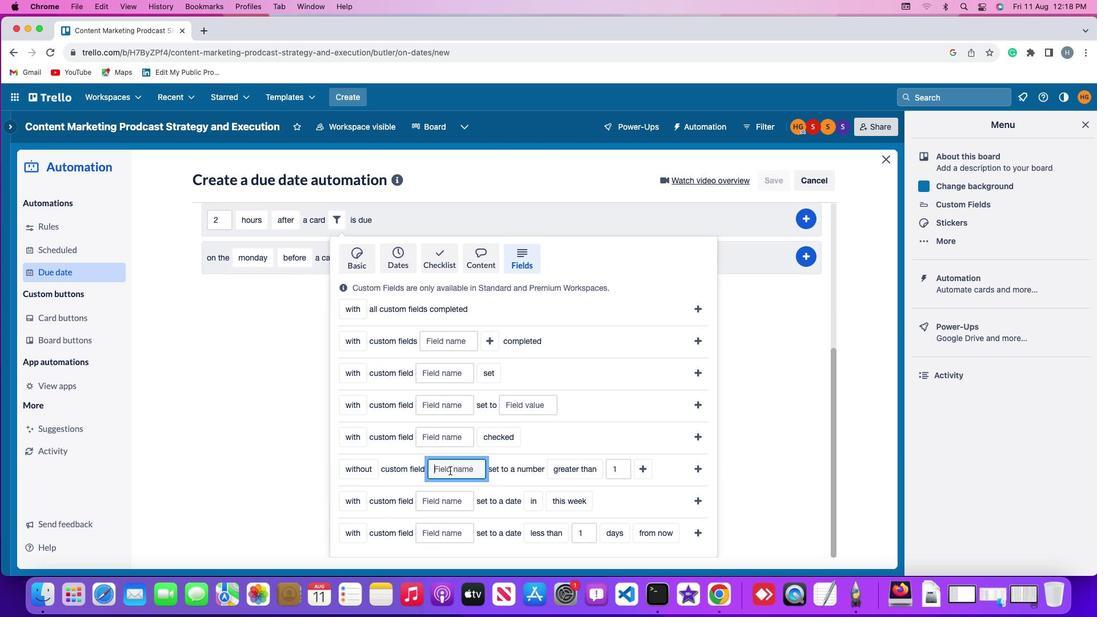 
Action: Key pressed Key.shift'R''e''s''u''m''e'
Screenshot: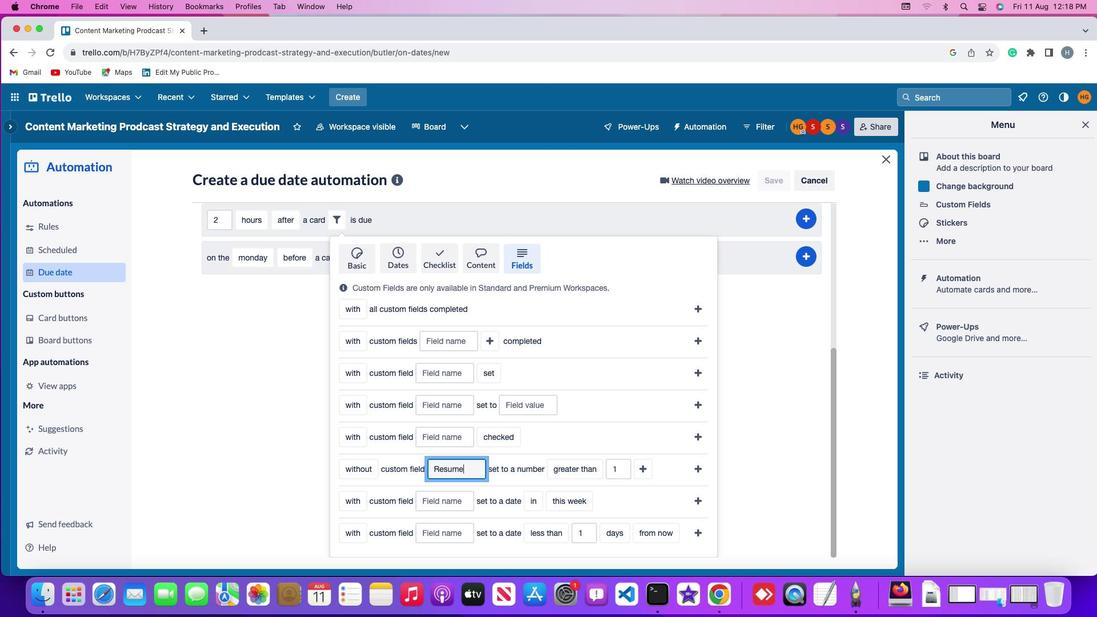 
Action: Mouse moved to (582, 469)
Screenshot: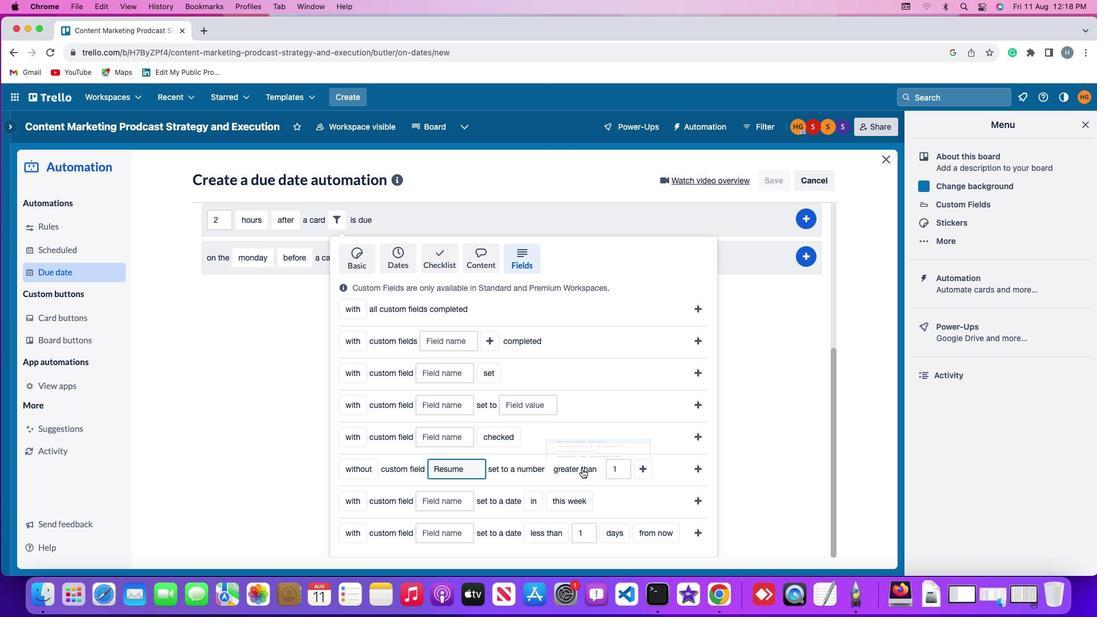 
Action: Mouse pressed left at (582, 469)
Screenshot: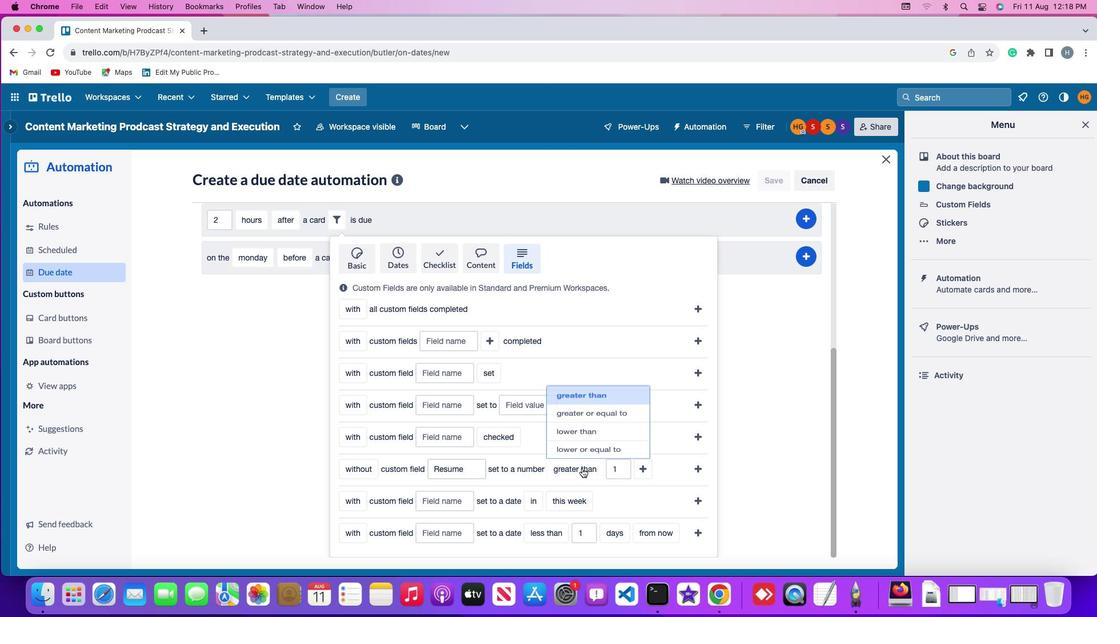 
Action: Mouse moved to (579, 426)
Screenshot: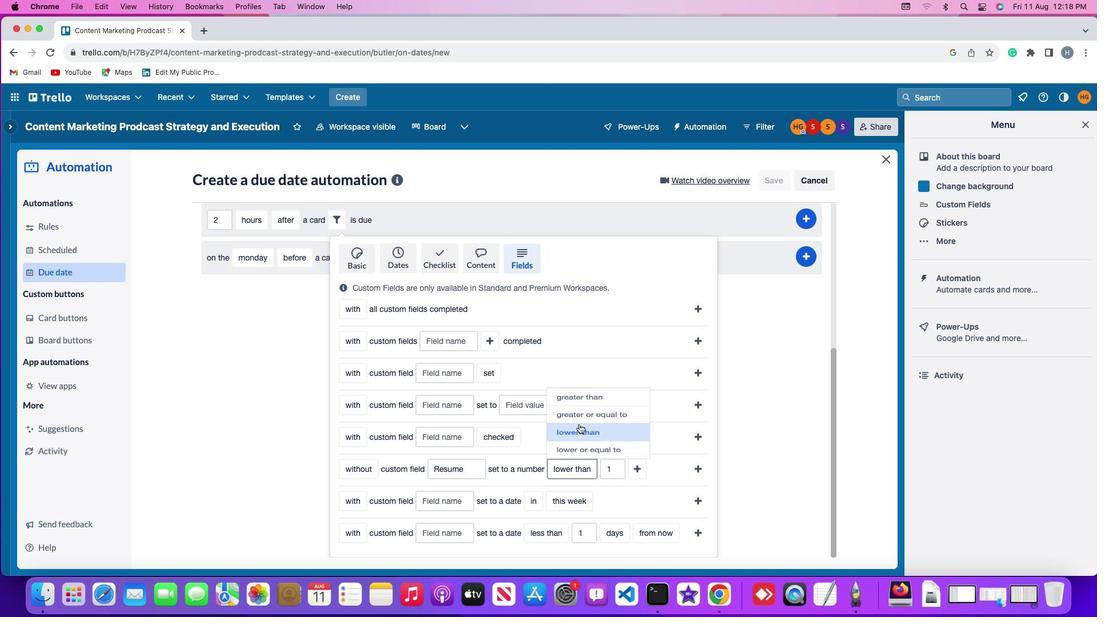 
Action: Mouse pressed left at (579, 426)
Screenshot: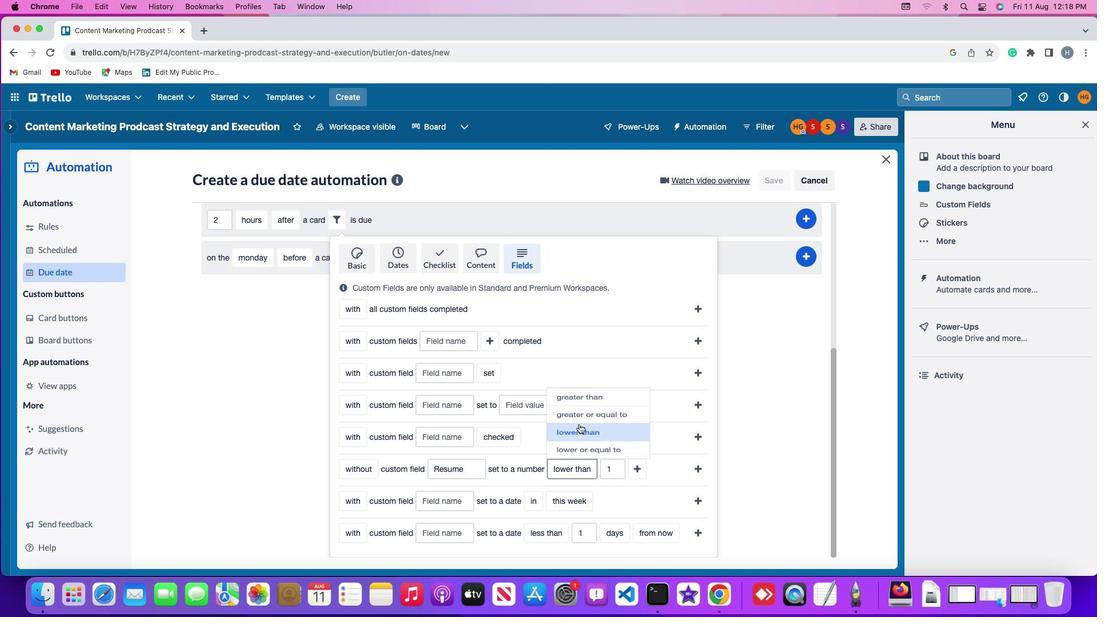 
Action: Mouse moved to (615, 467)
Screenshot: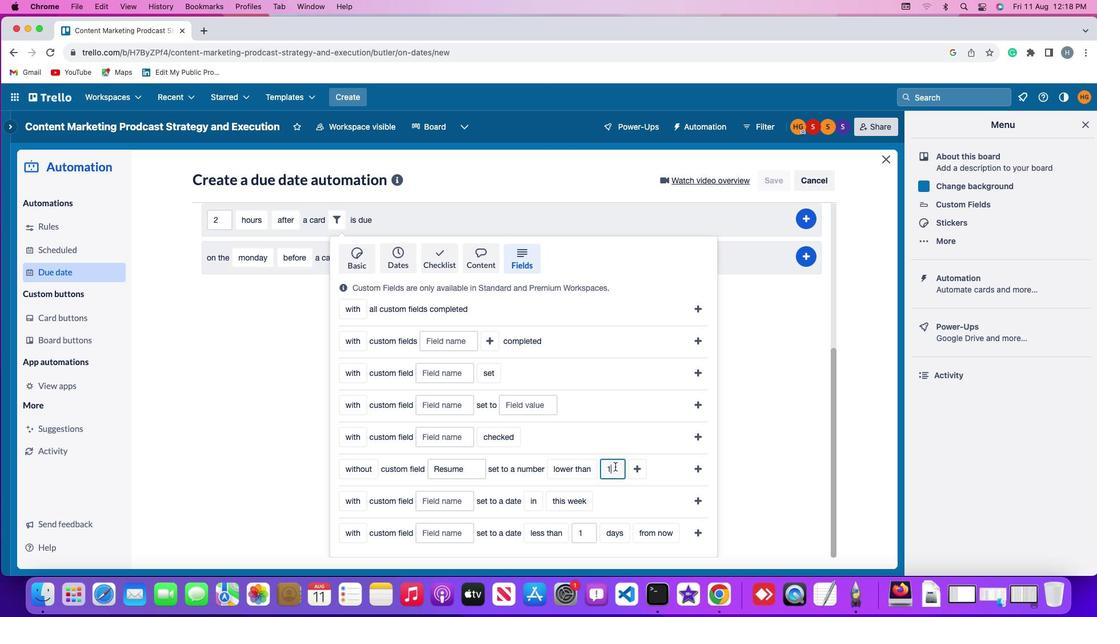 
Action: Mouse pressed left at (615, 467)
Screenshot: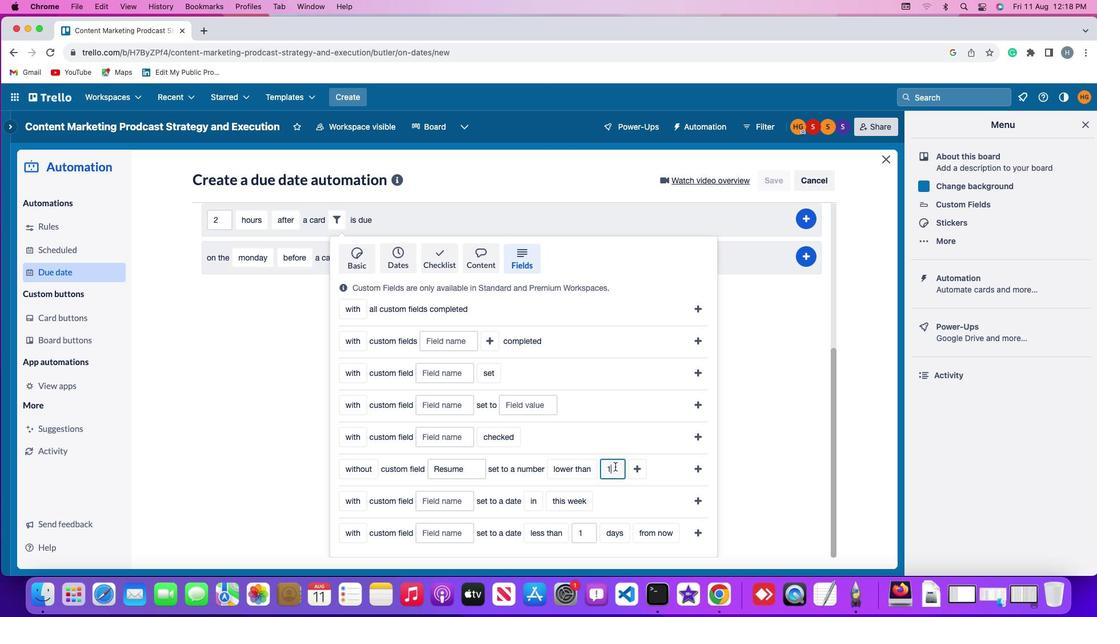
Action: Mouse moved to (615, 467)
Screenshot: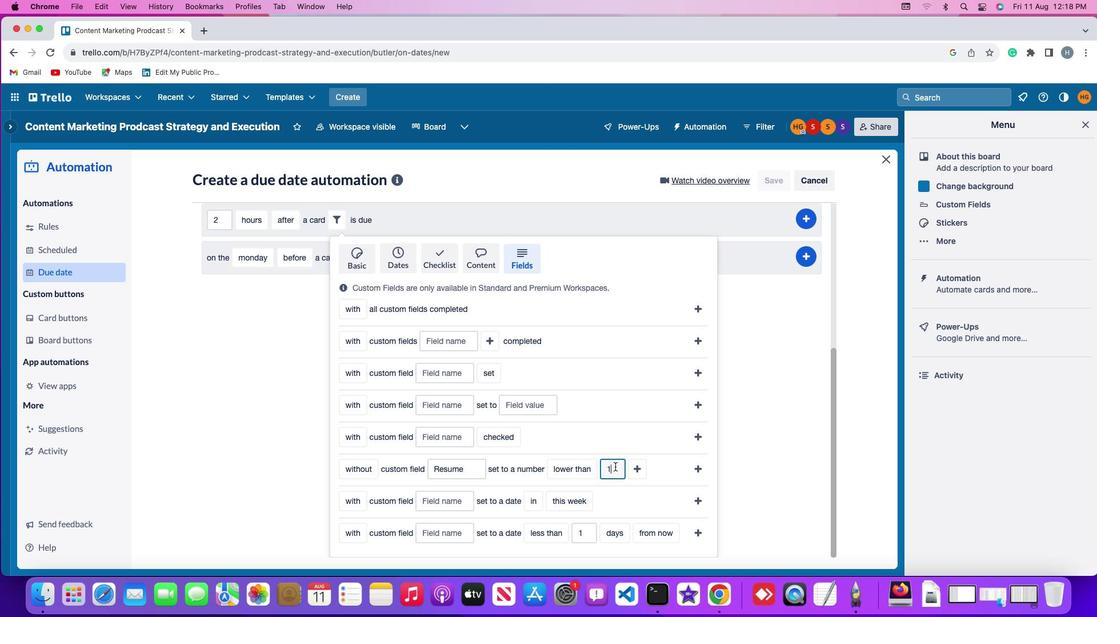 
Action: Key pressed Key.backspace'1'
Screenshot: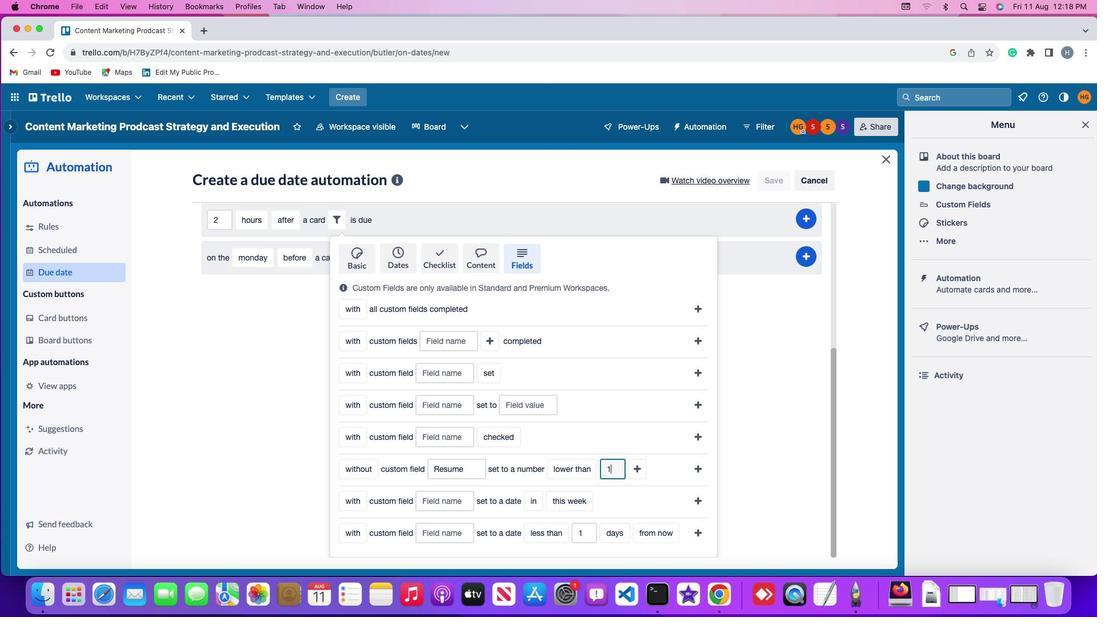 
Action: Mouse moved to (634, 467)
Screenshot: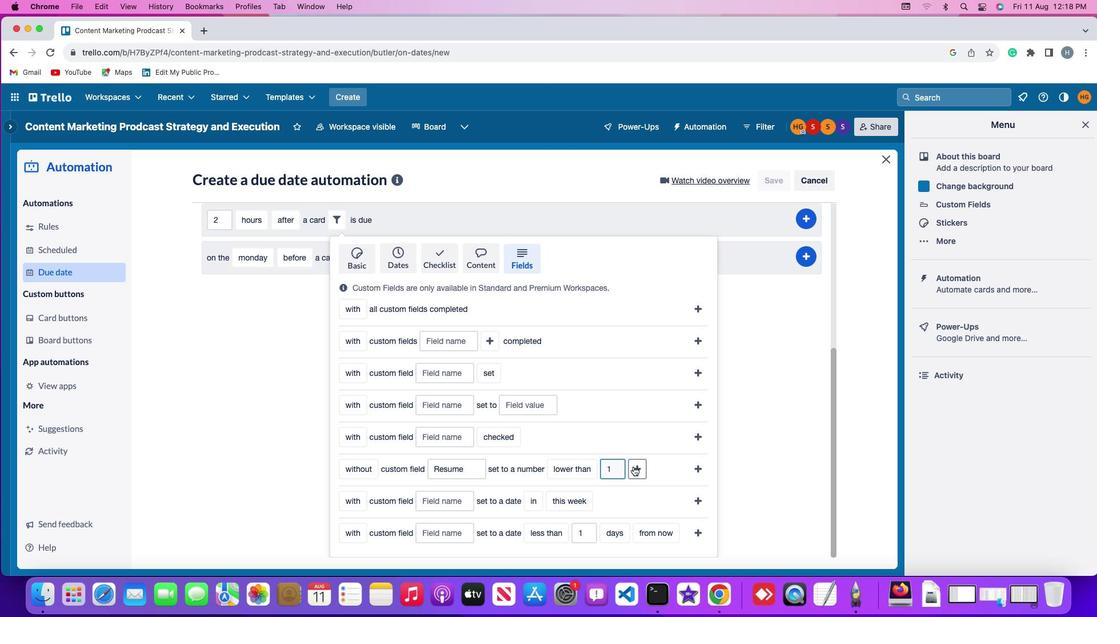 
Action: Mouse pressed left at (634, 467)
Screenshot: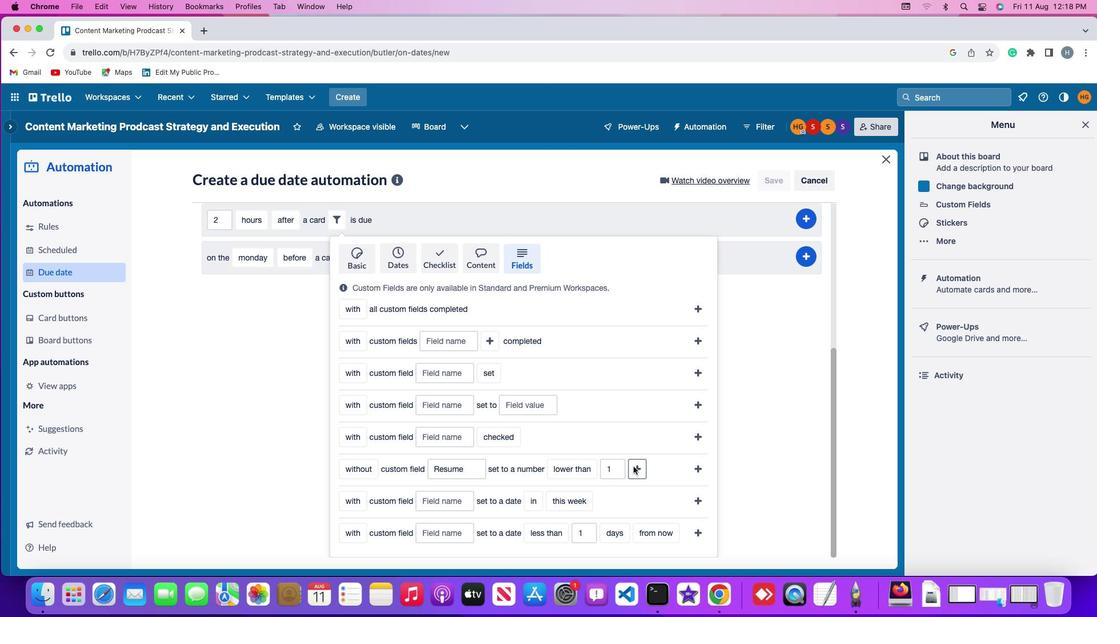 
Action: Mouse moved to (663, 470)
Screenshot: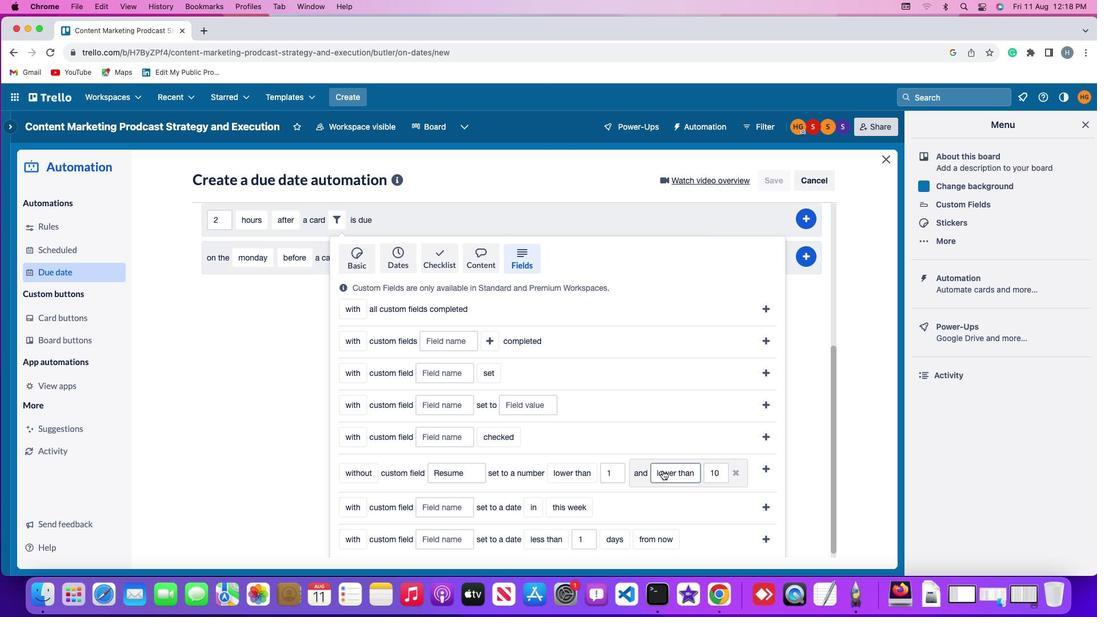 
Action: Mouse pressed left at (663, 470)
Screenshot: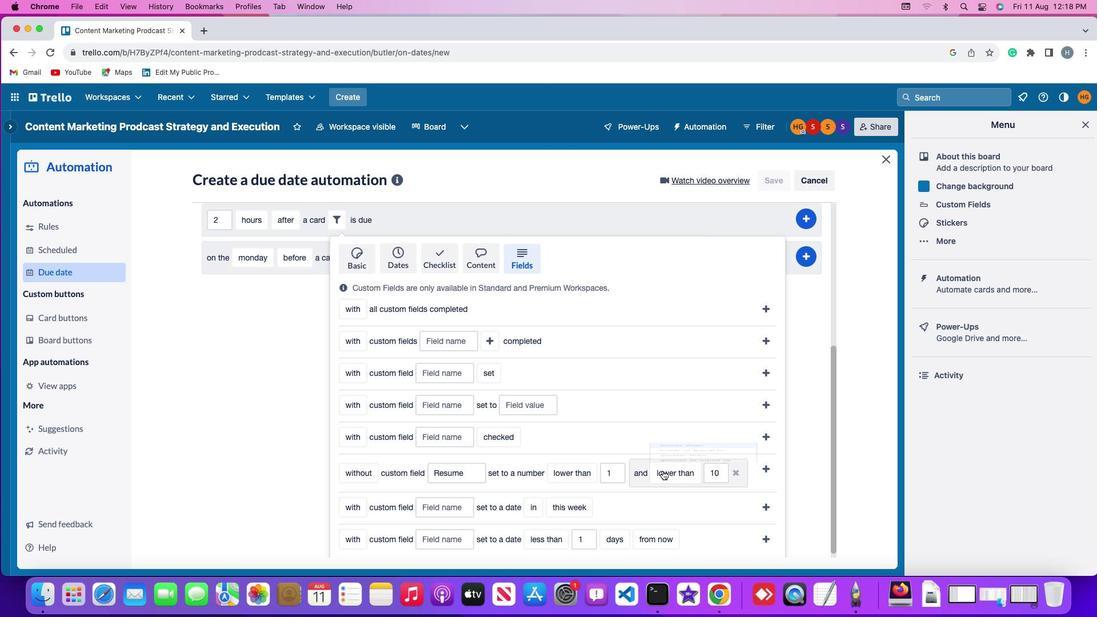 
Action: Mouse moved to (673, 388)
Screenshot: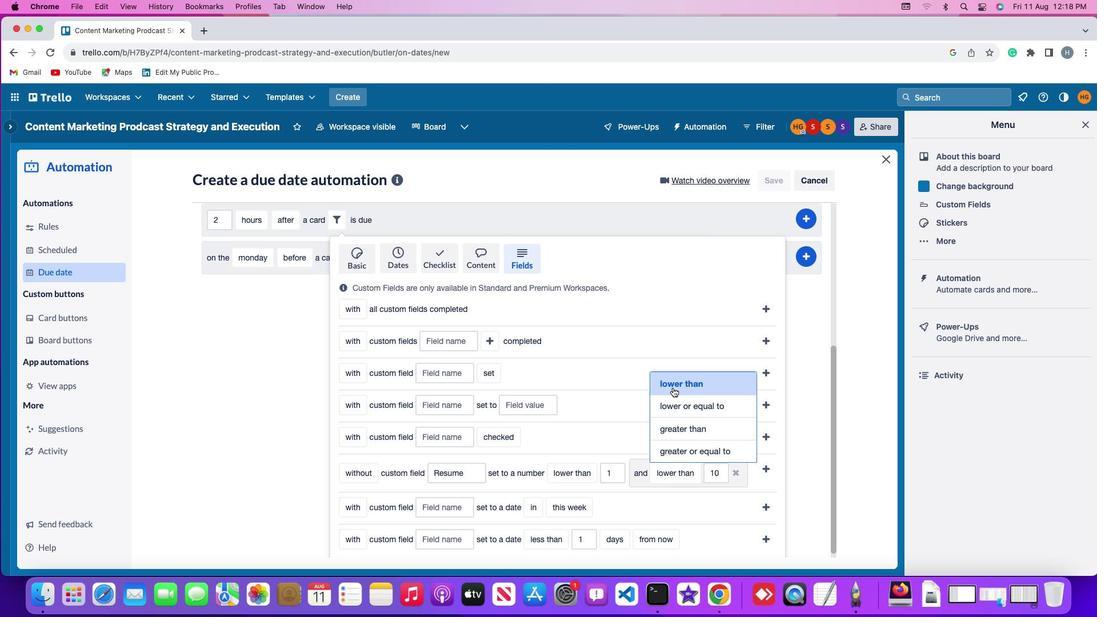 
Action: Mouse pressed left at (673, 388)
Screenshot: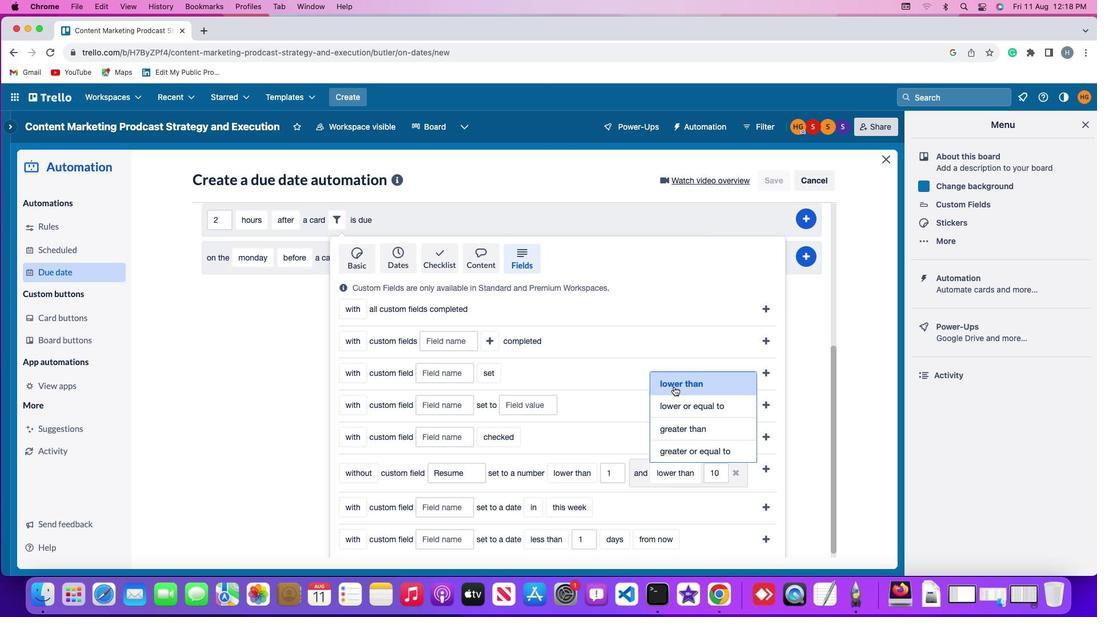 
Action: Mouse moved to (727, 471)
Screenshot: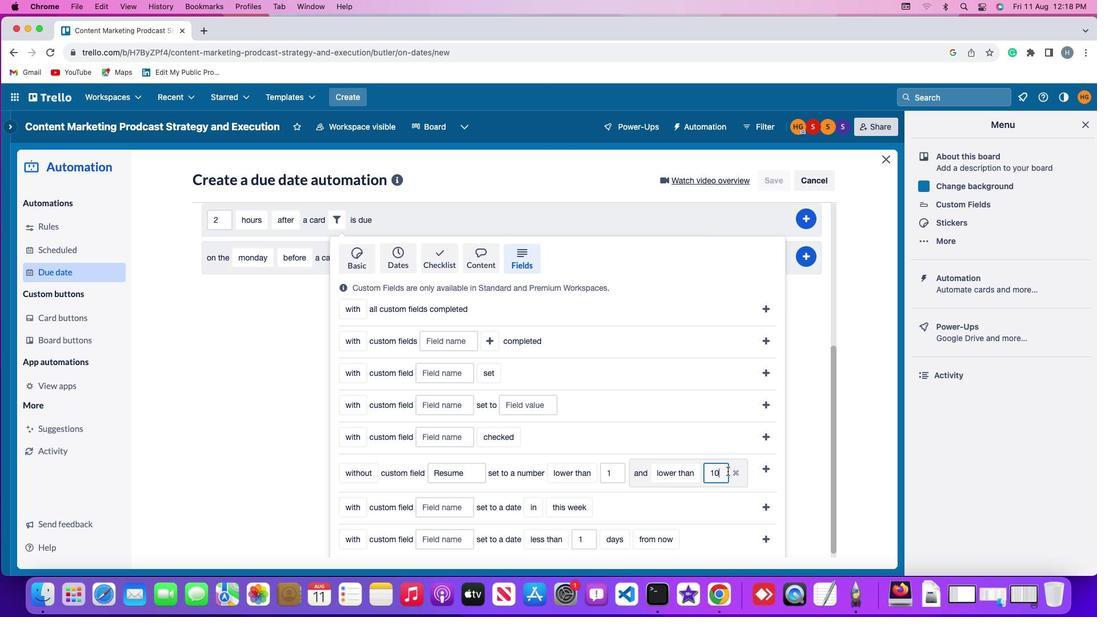
Action: Mouse pressed left at (727, 471)
Screenshot: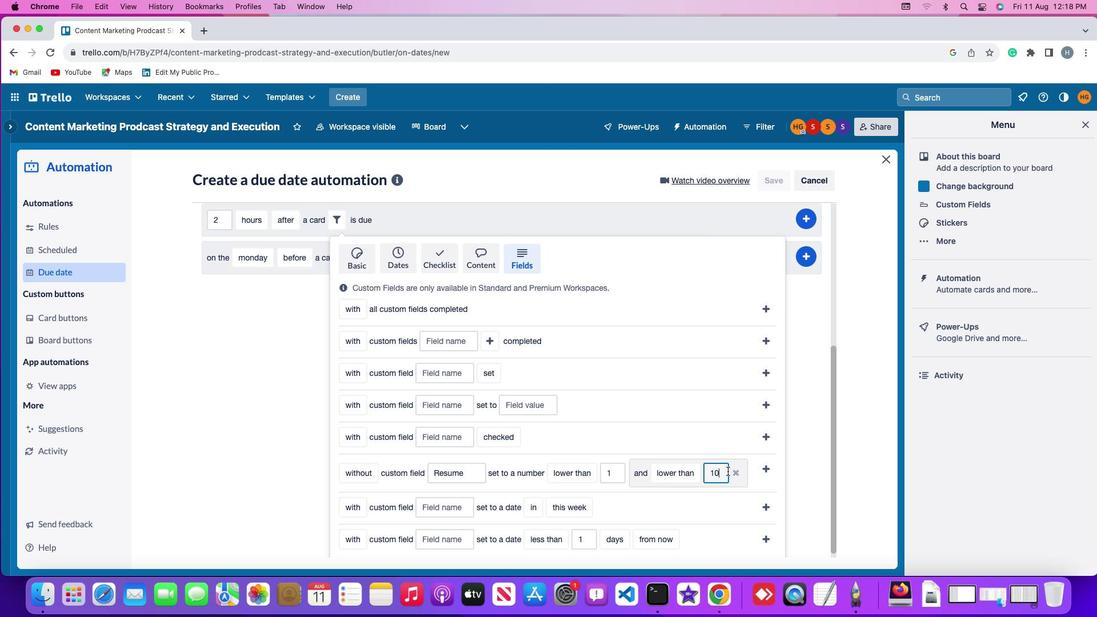 
Action: Mouse moved to (726, 471)
Screenshot: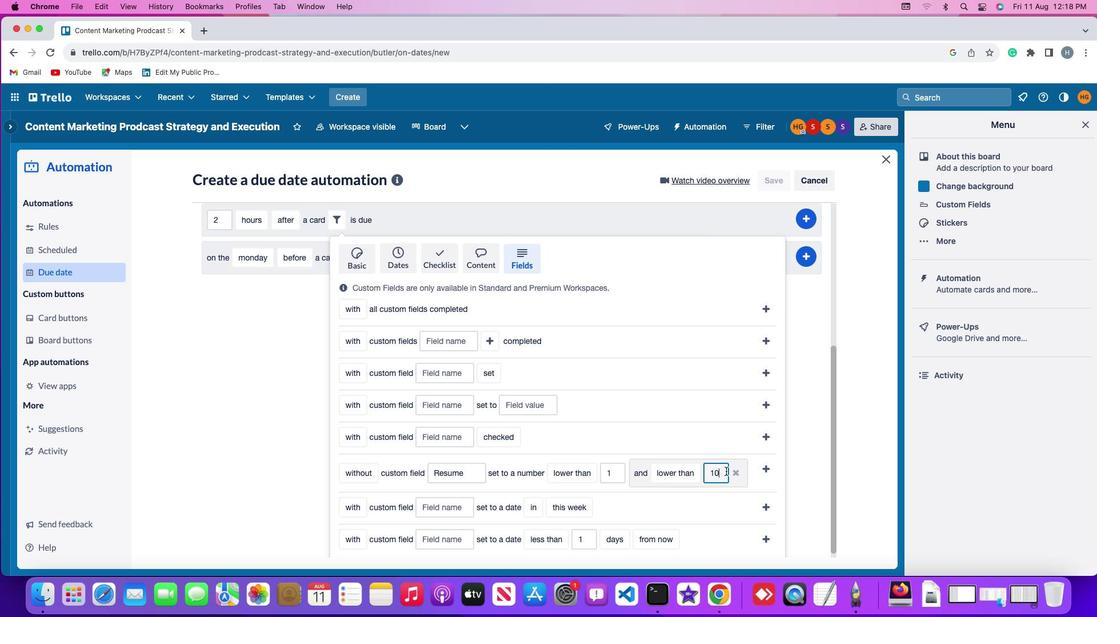 
Action: Key pressed Key.backspace'1''0'
Screenshot: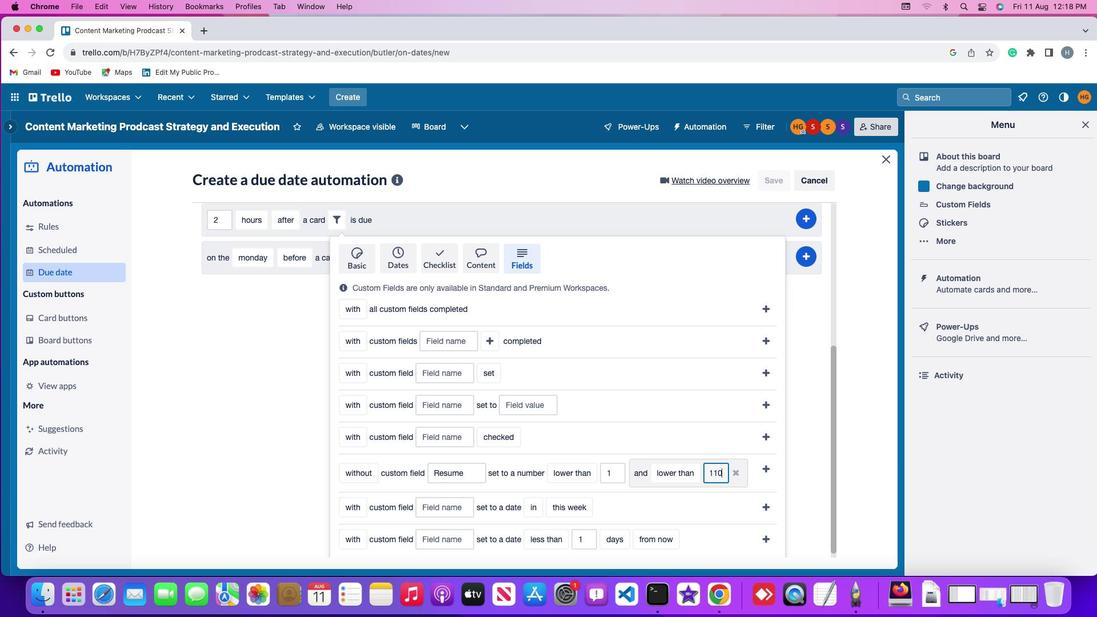 
Action: Mouse moved to (757, 469)
Screenshot: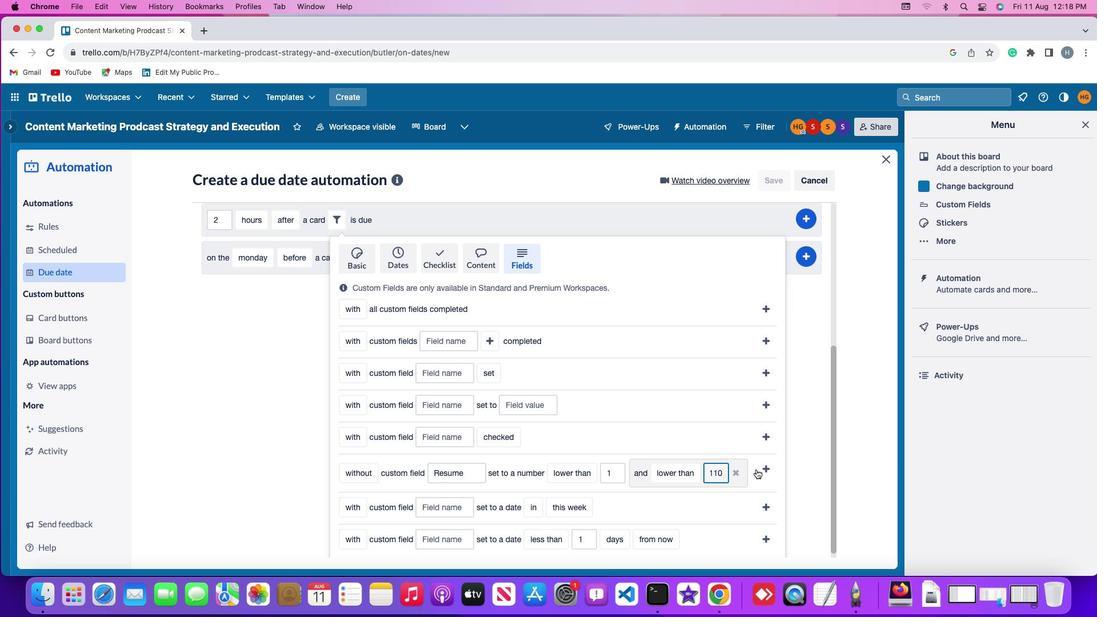 
Action: Key pressed Key.backspaceKey.backspaceKey.backspaceKey.backspace
Screenshot: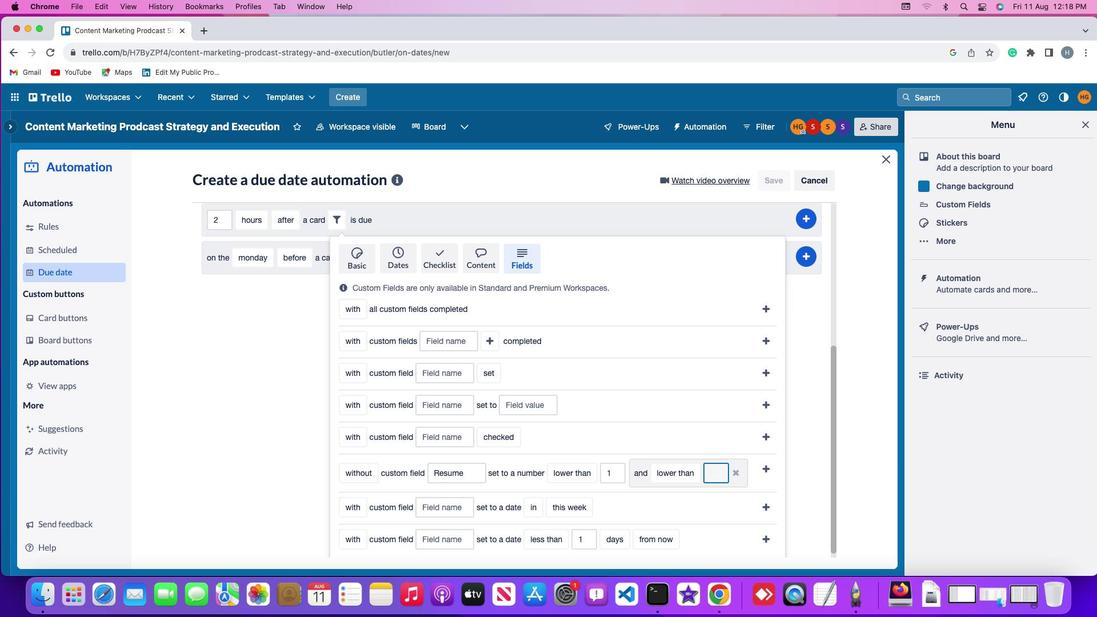 
Action: Mouse moved to (757, 469)
Screenshot: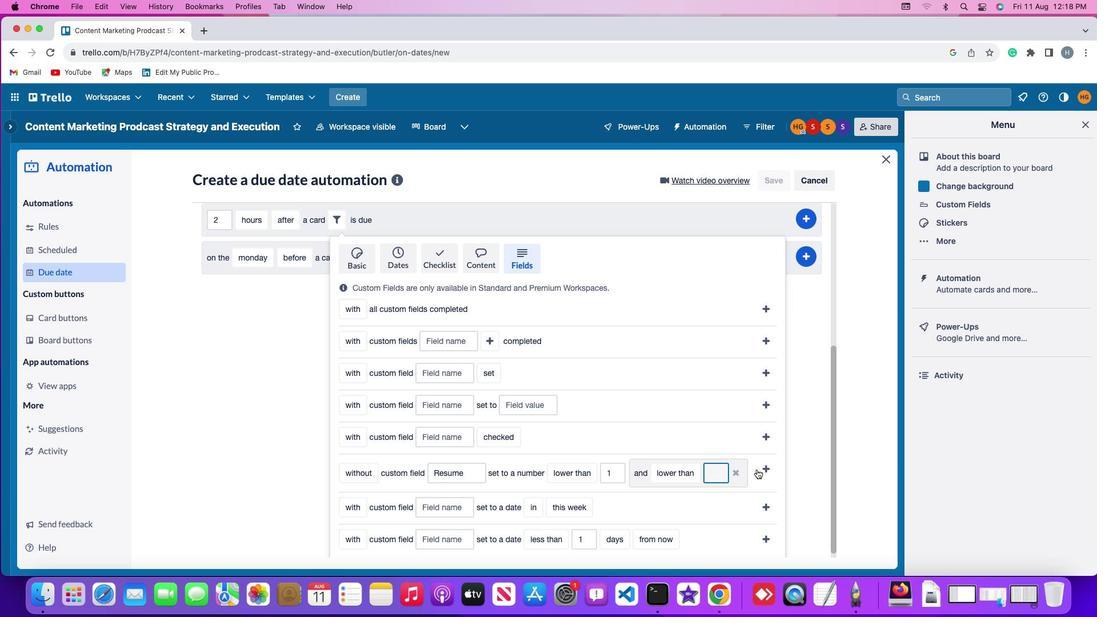 
Action: Key pressed '1''0'
Screenshot: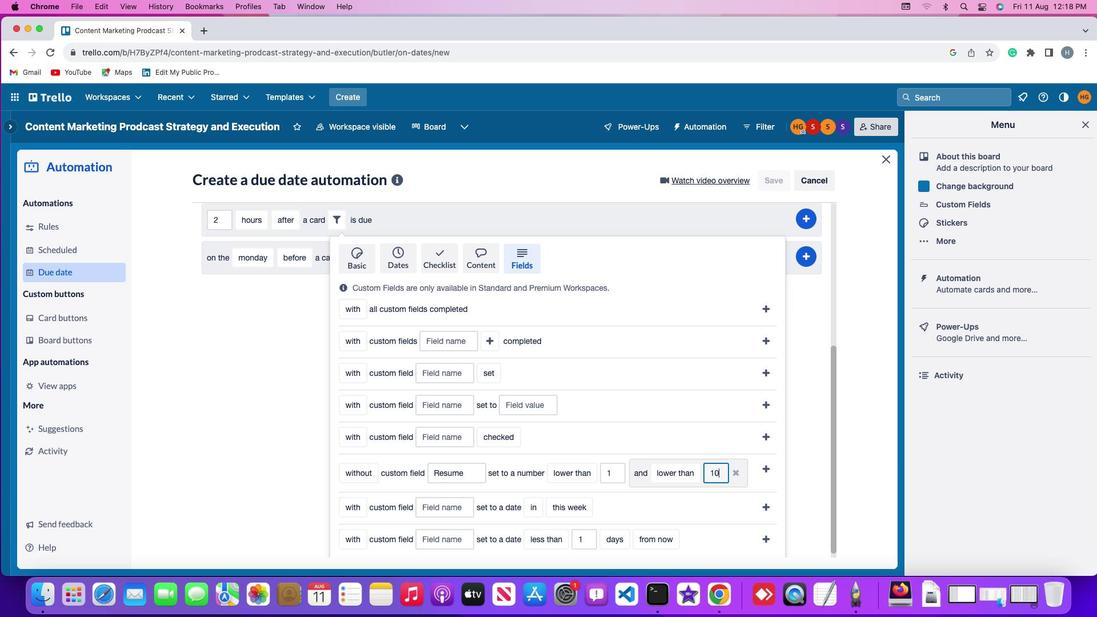 
Action: Mouse moved to (768, 467)
Screenshot: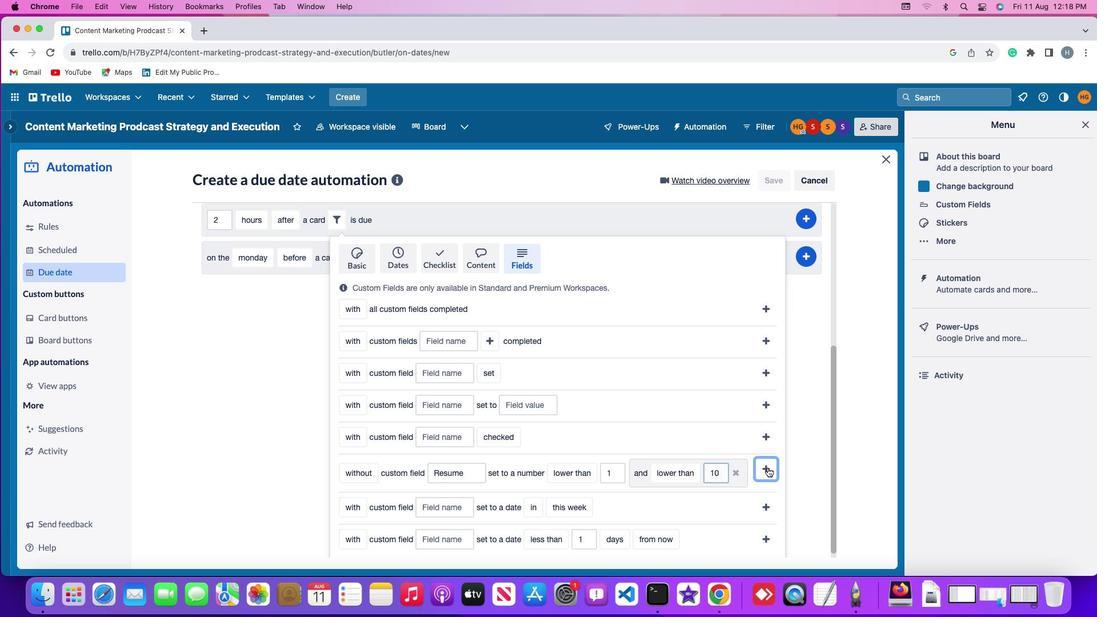 
Action: Mouse pressed left at (768, 467)
Screenshot: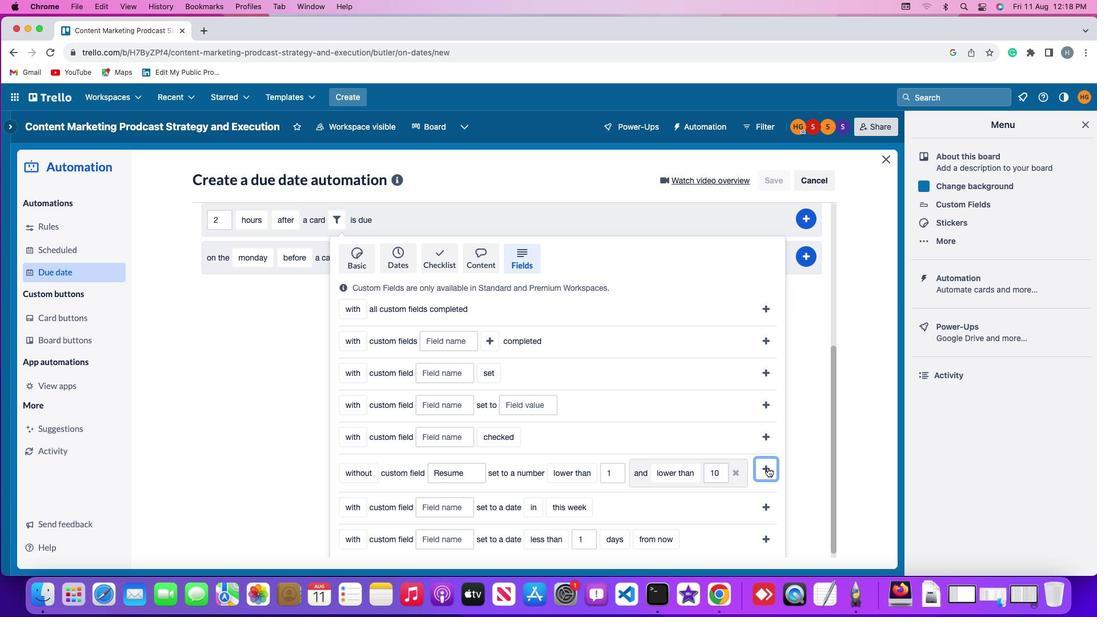 
Action: Mouse moved to (809, 461)
Screenshot: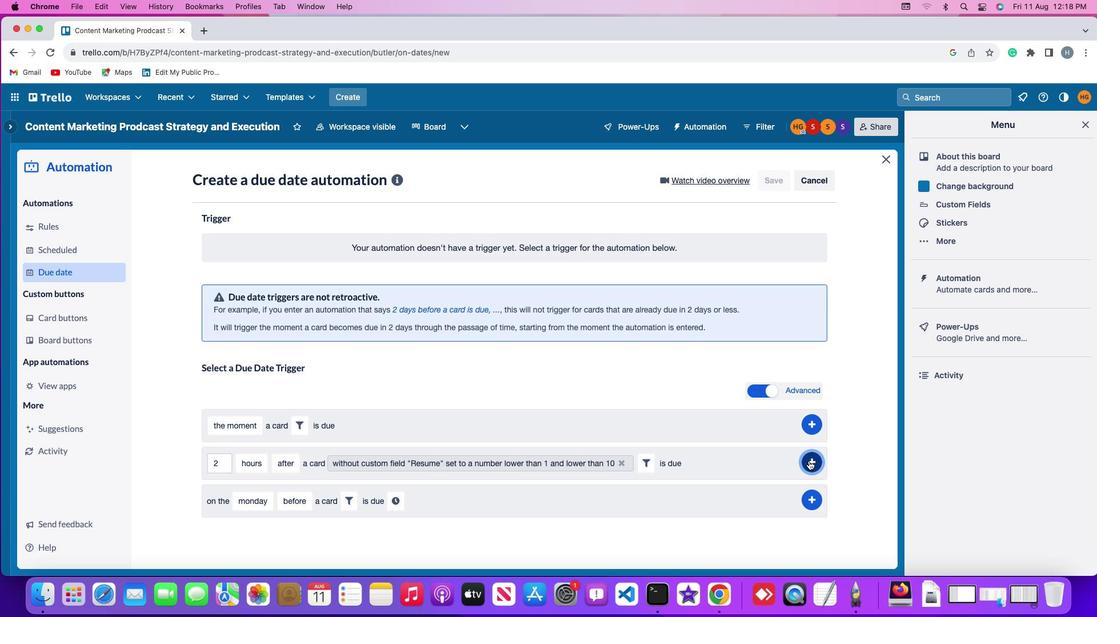 
Action: Mouse pressed left at (809, 461)
Screenshot: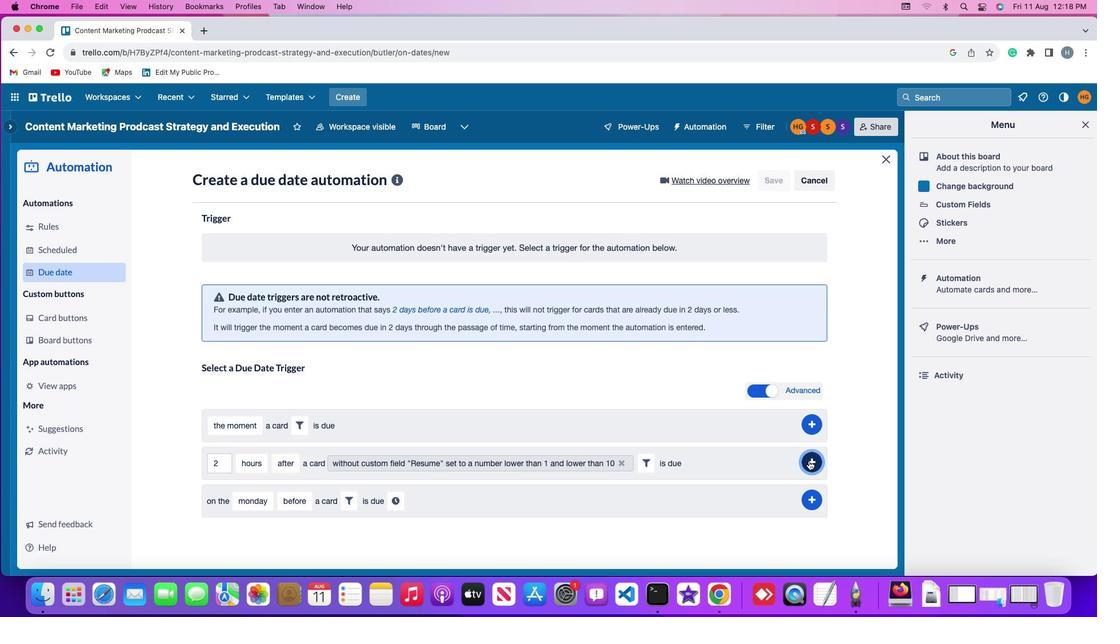 
Action: Mouse moved to (855, 357)
Screenshot: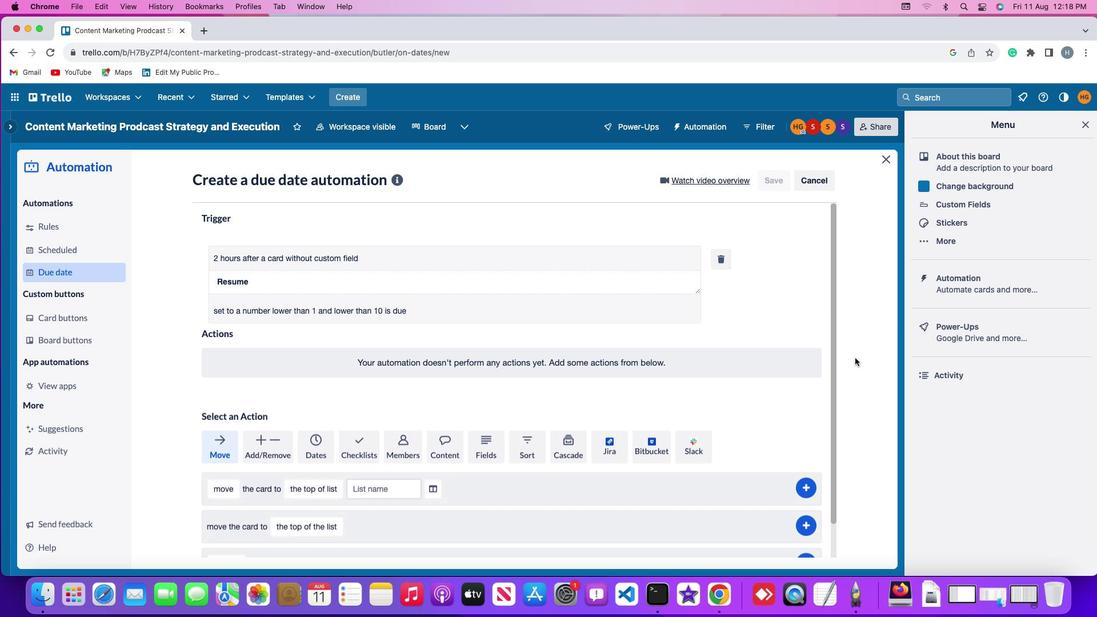 
